 Task: Make in the project BarTech an epic 'Continuous integration and delivery (CI/CD) implementation'. Create in the project BarTech an epic 'Project management platform implementation'. Add in the project BarTech an epic 'IT asset management (ITAM) system implementation'
Action: Mouse moved to (248, 68)
Screenshot: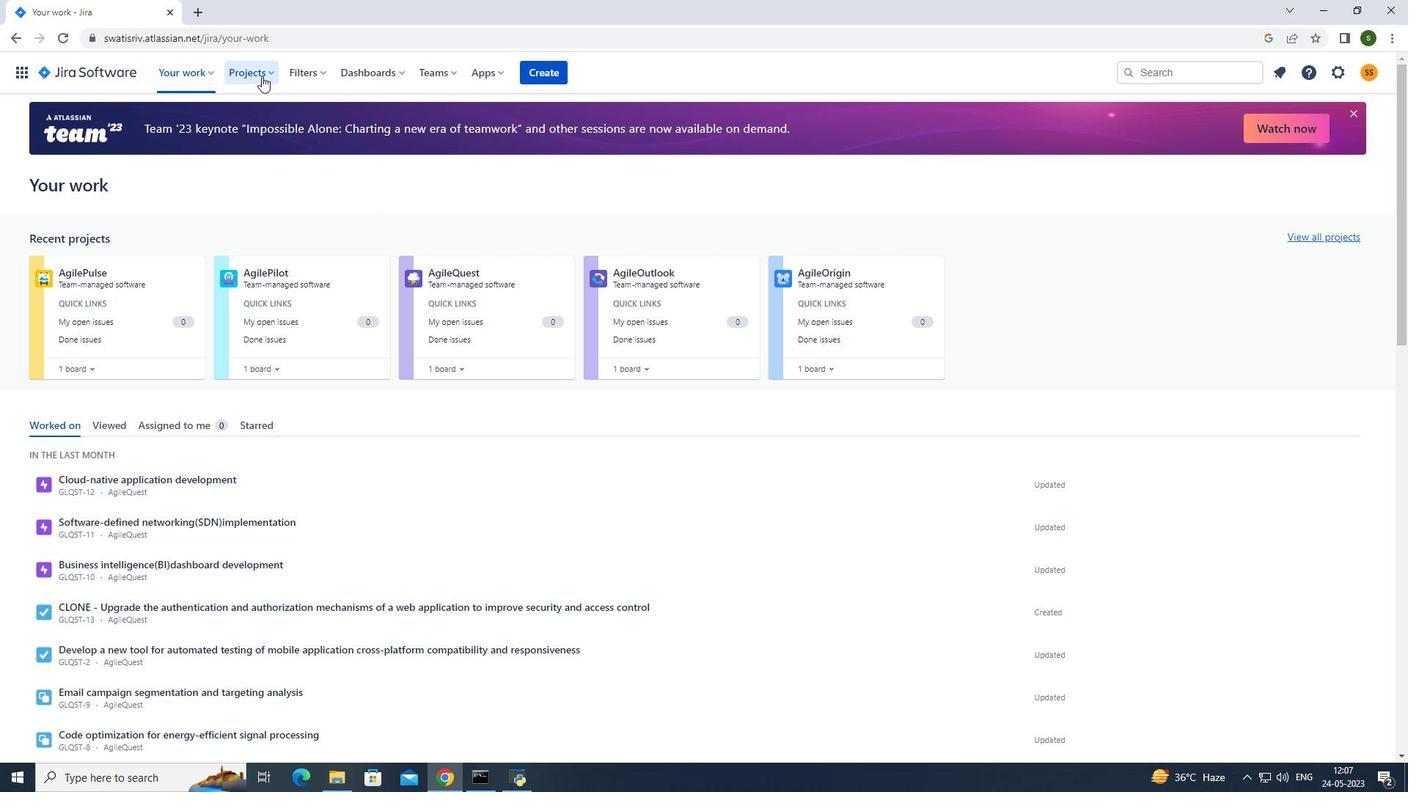 
Action: Mouse pressed left at (248, 68)
Screenshot: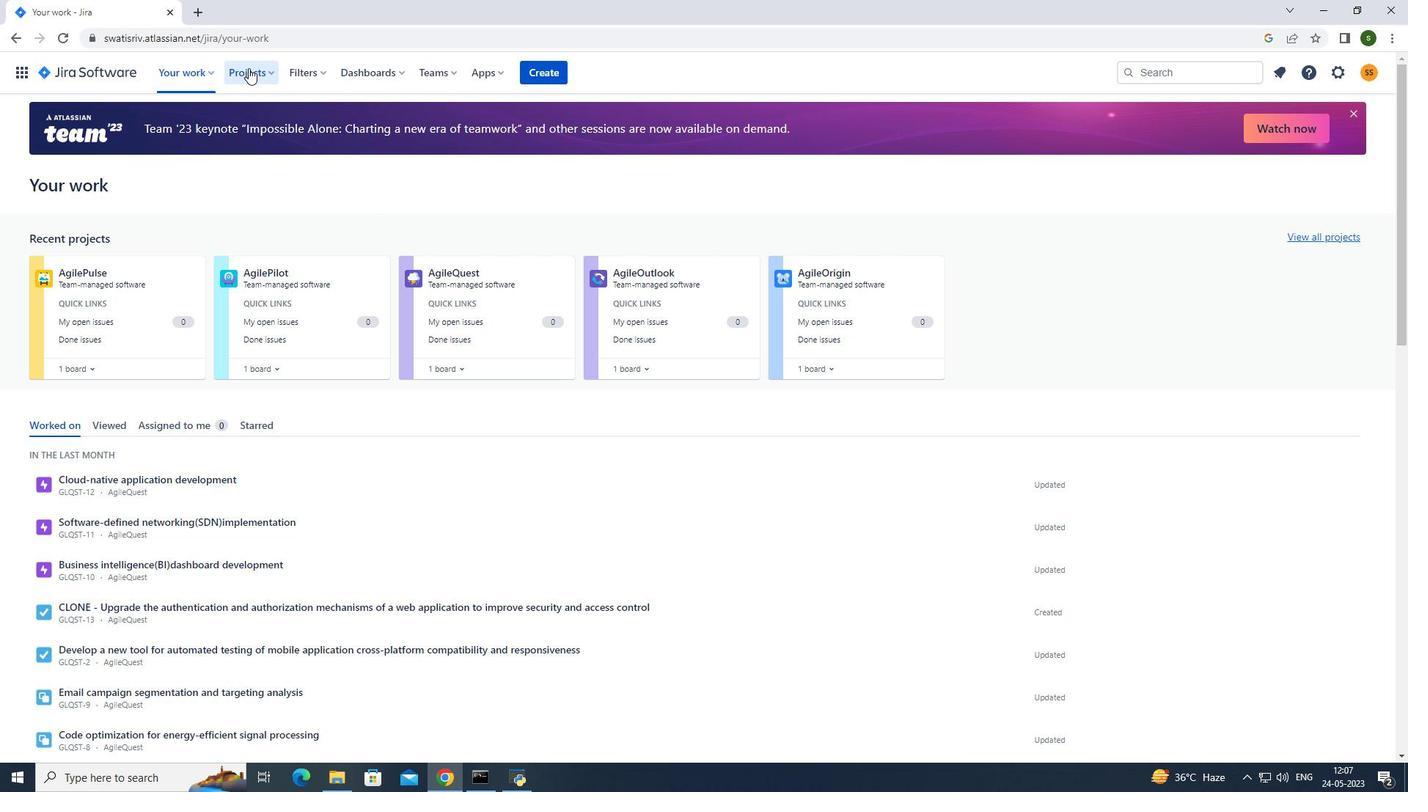 
Action: Mouse moved to (313, 137)
Screenshot: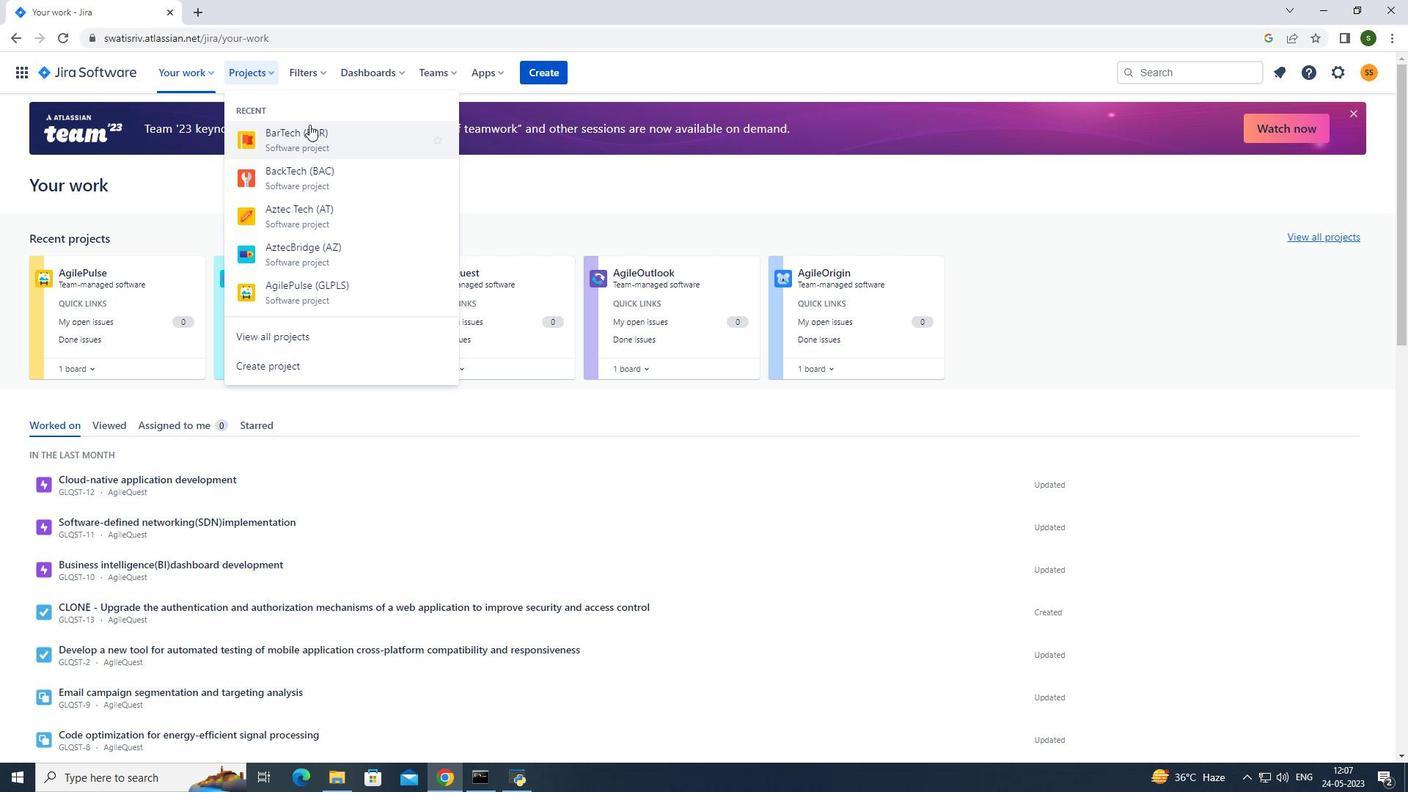
Action: Mouse pressed left at (313, 137)
Screenshot: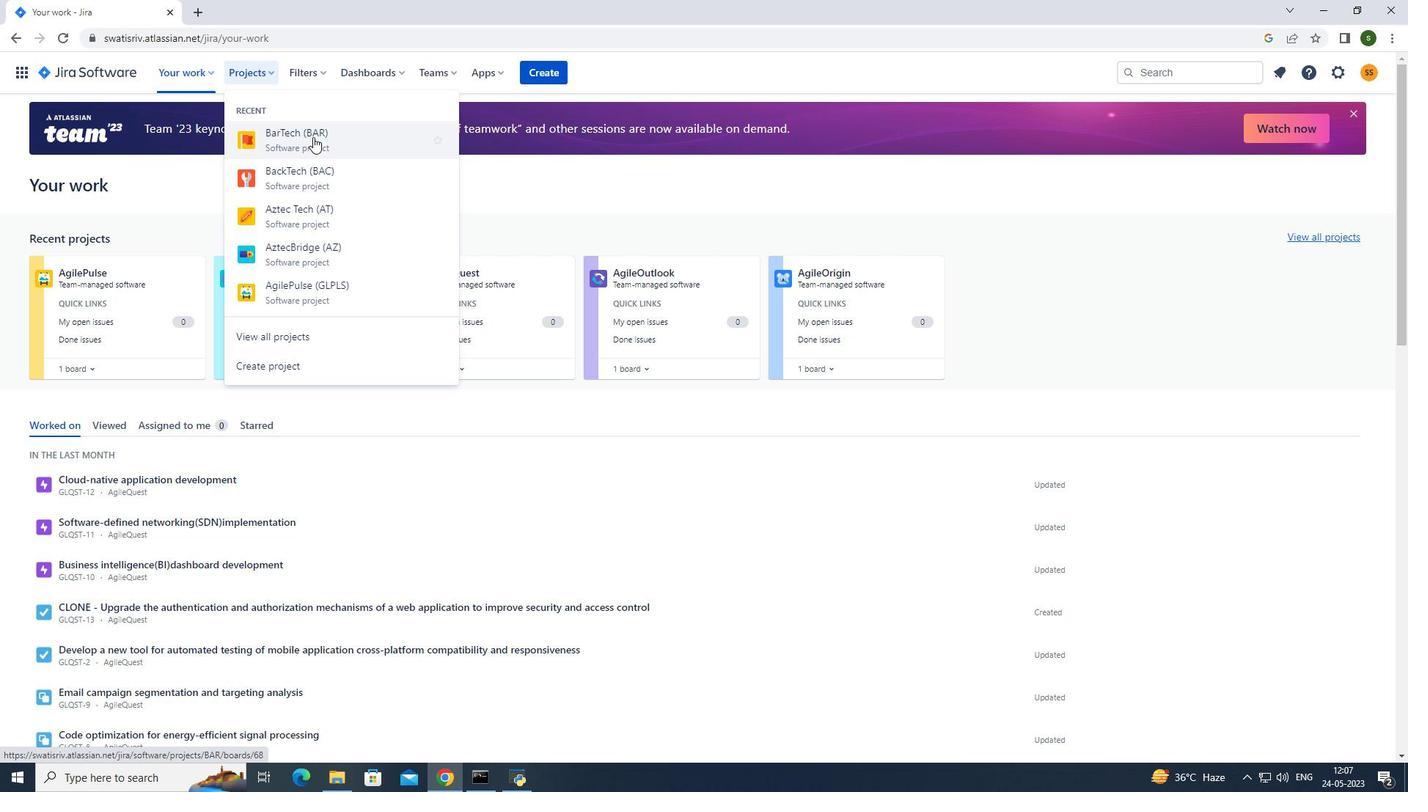
Action: Mouse moved to (108, 223)
Screenshot: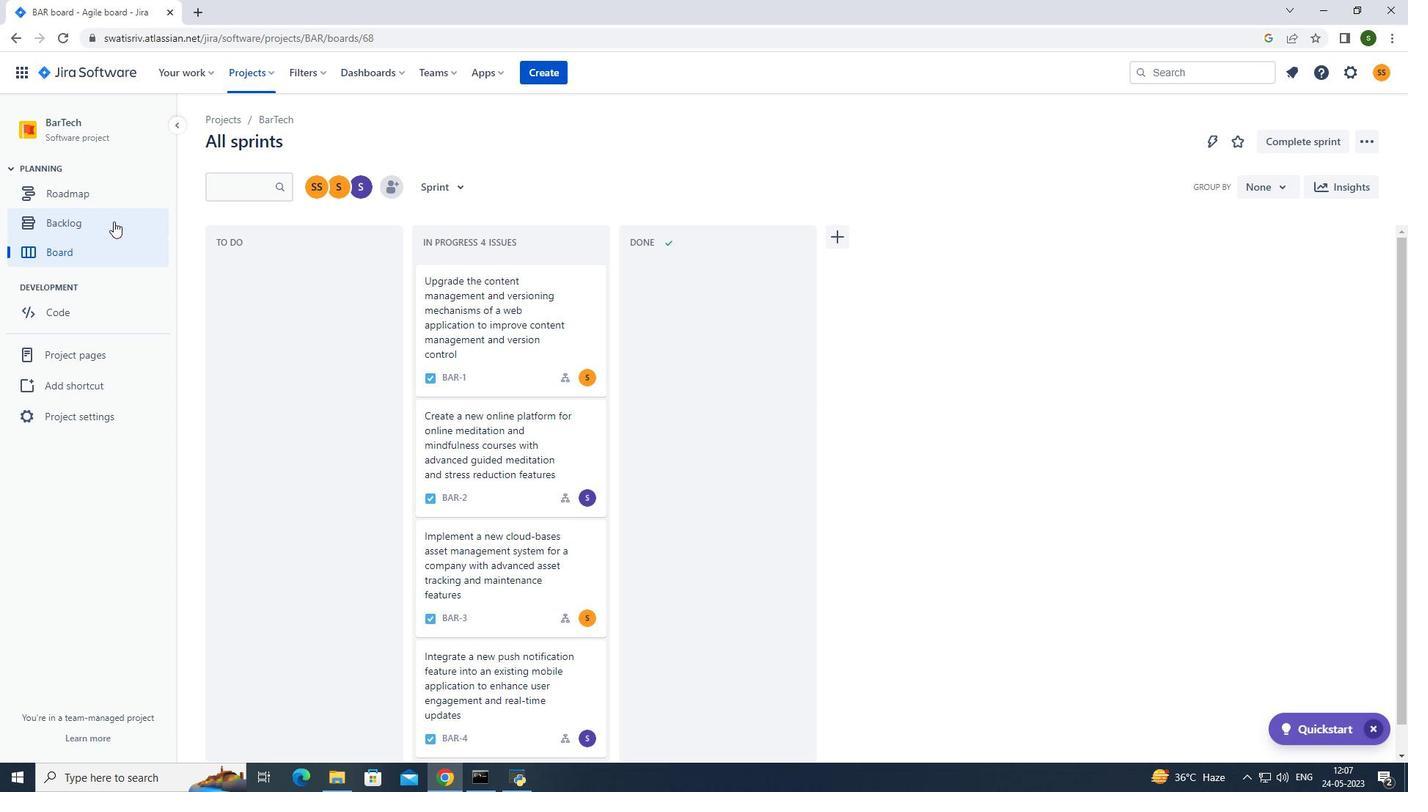 
Action: Mouse pressed left at (108, 223)
Screenshot: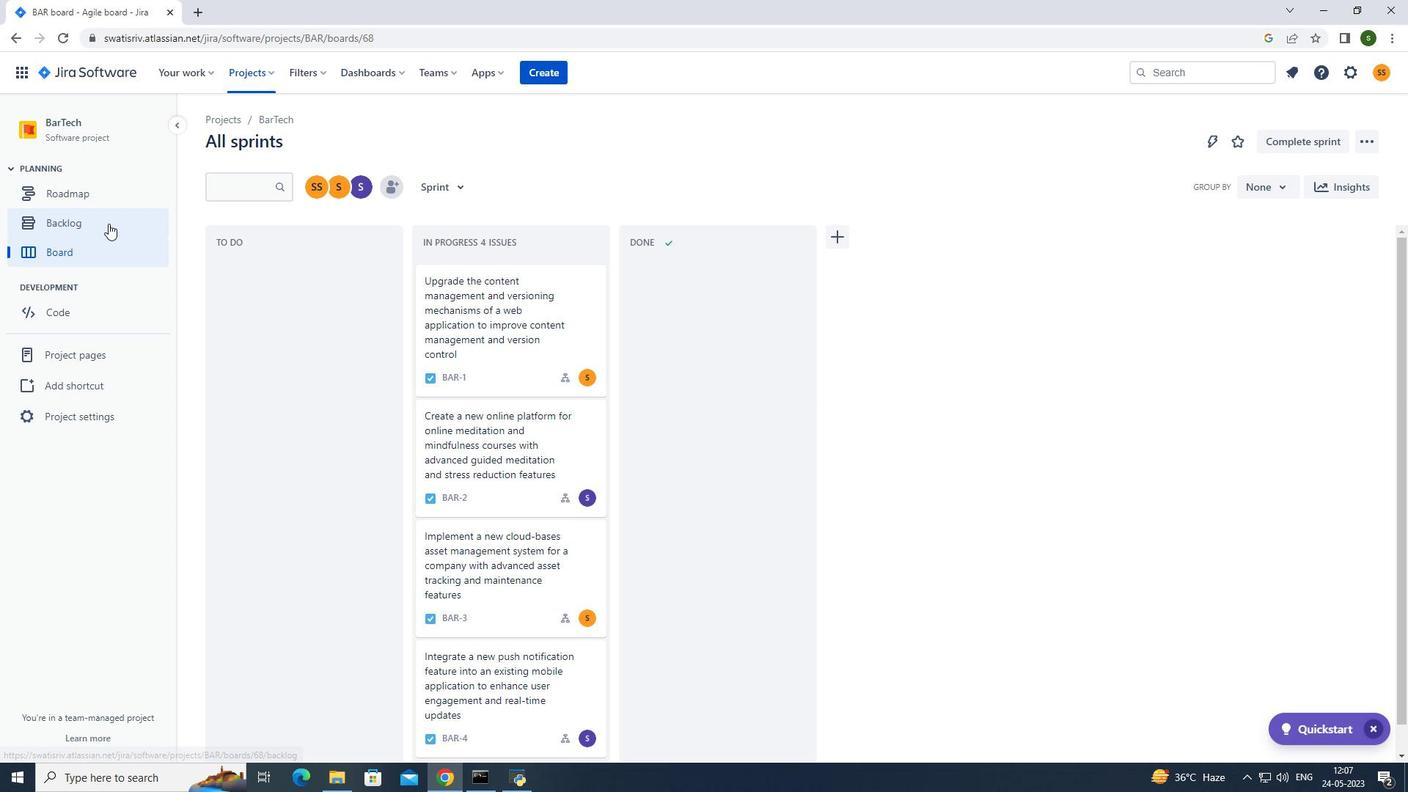 
Action: Mouse moved to (458, 182)
Screenshot: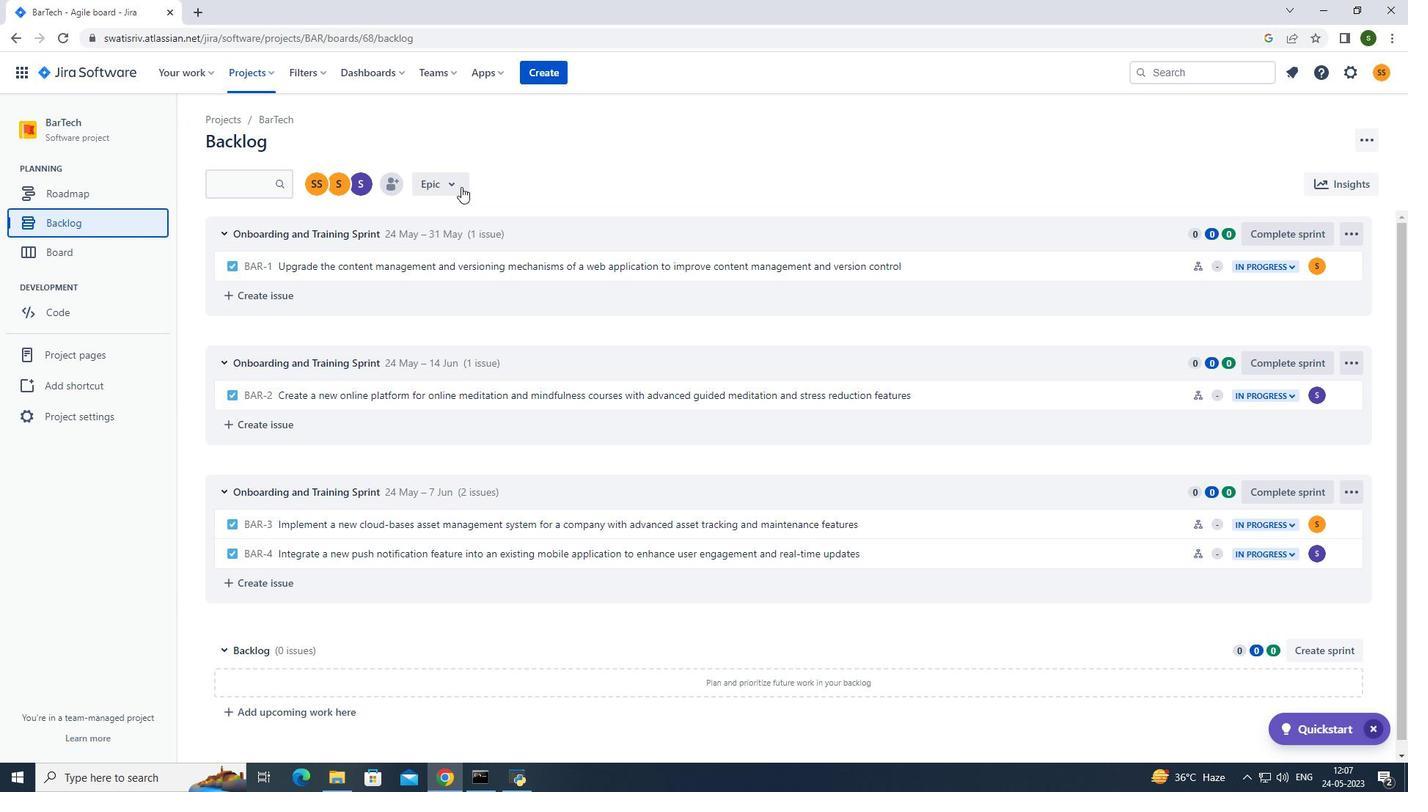 
Action: Mouse pressed left at (458, 182)
Screenshot: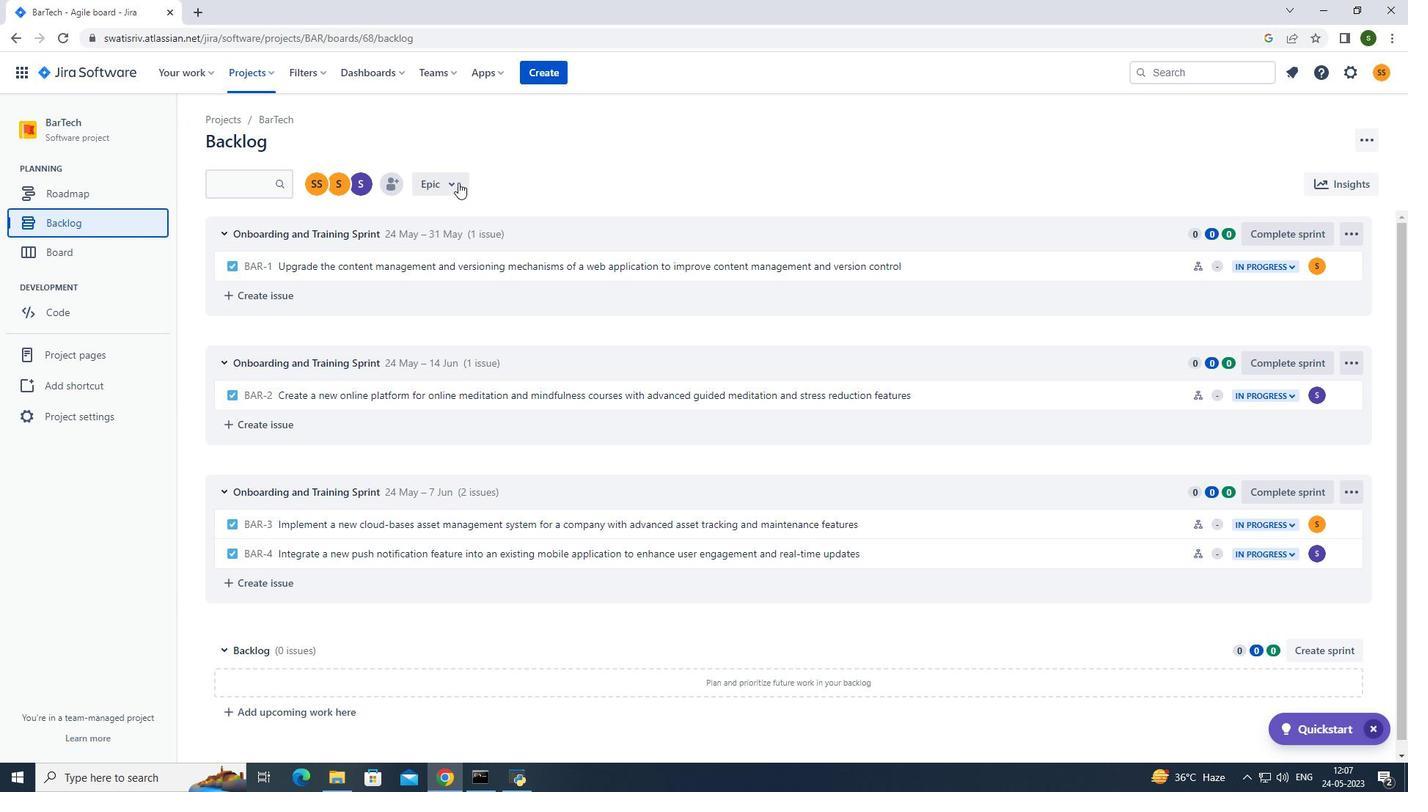
Action: Mouse moved to (433, 273)
Screenshot: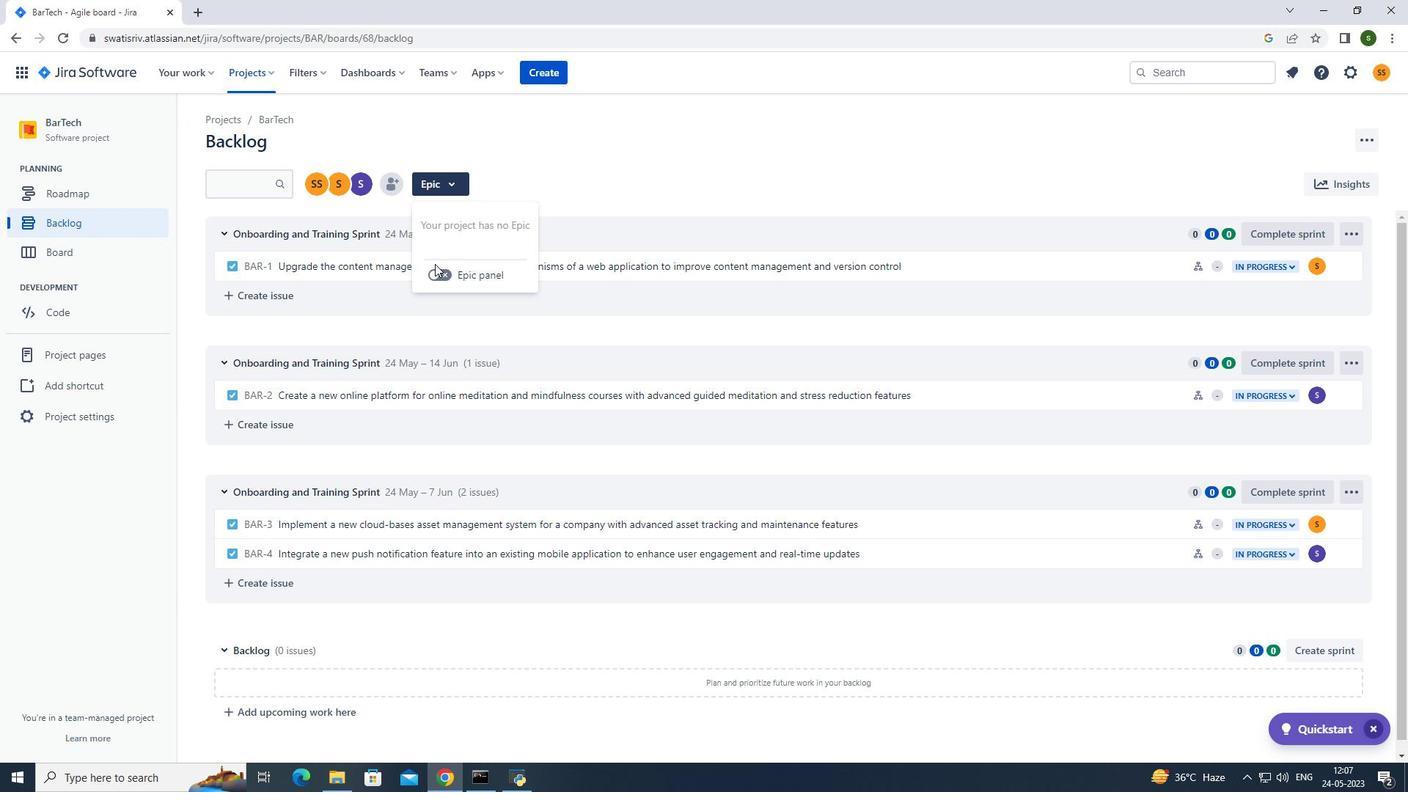 
Action: Mouse pressed left at (433, 273)
Screenshot: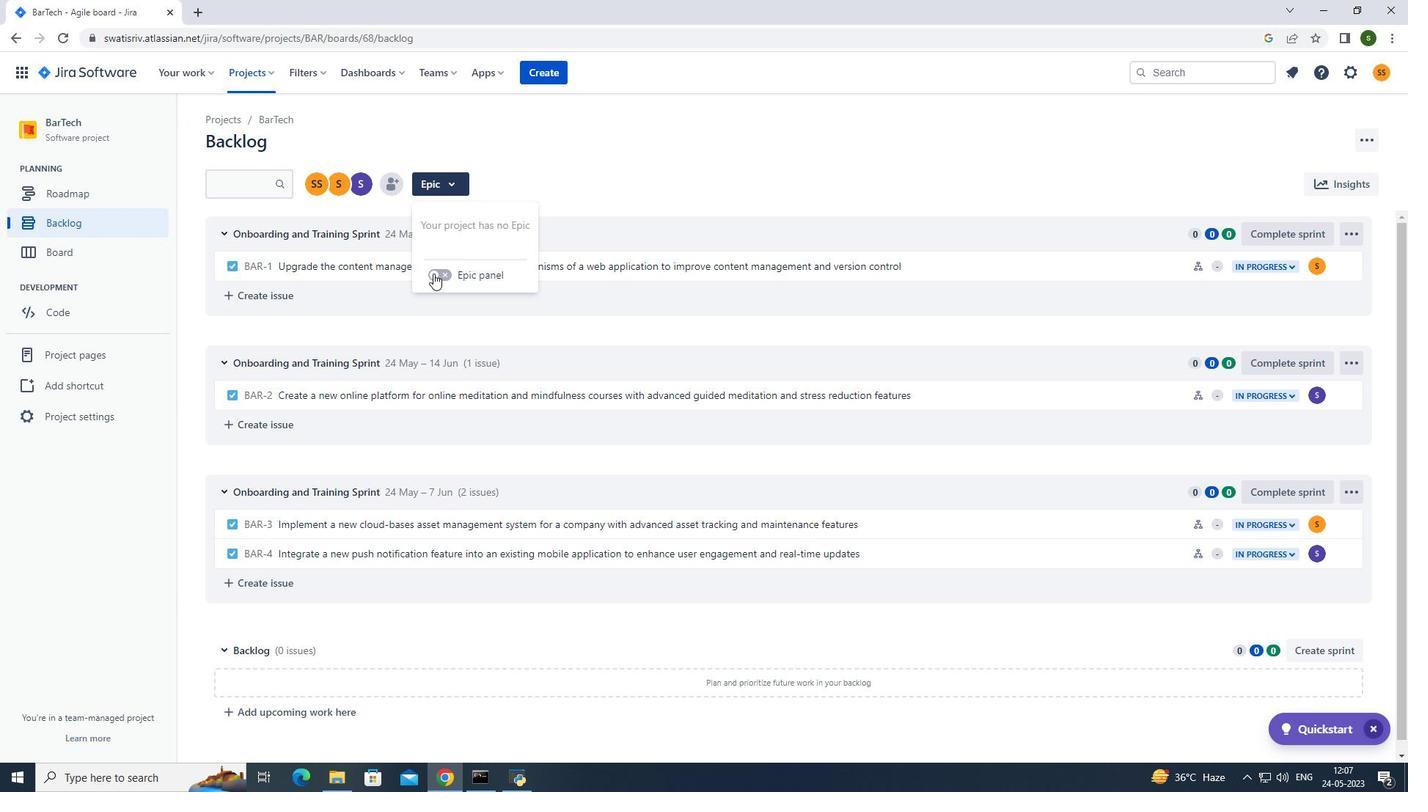 
Action: Mouse moved to (314, 516)
Screenshot: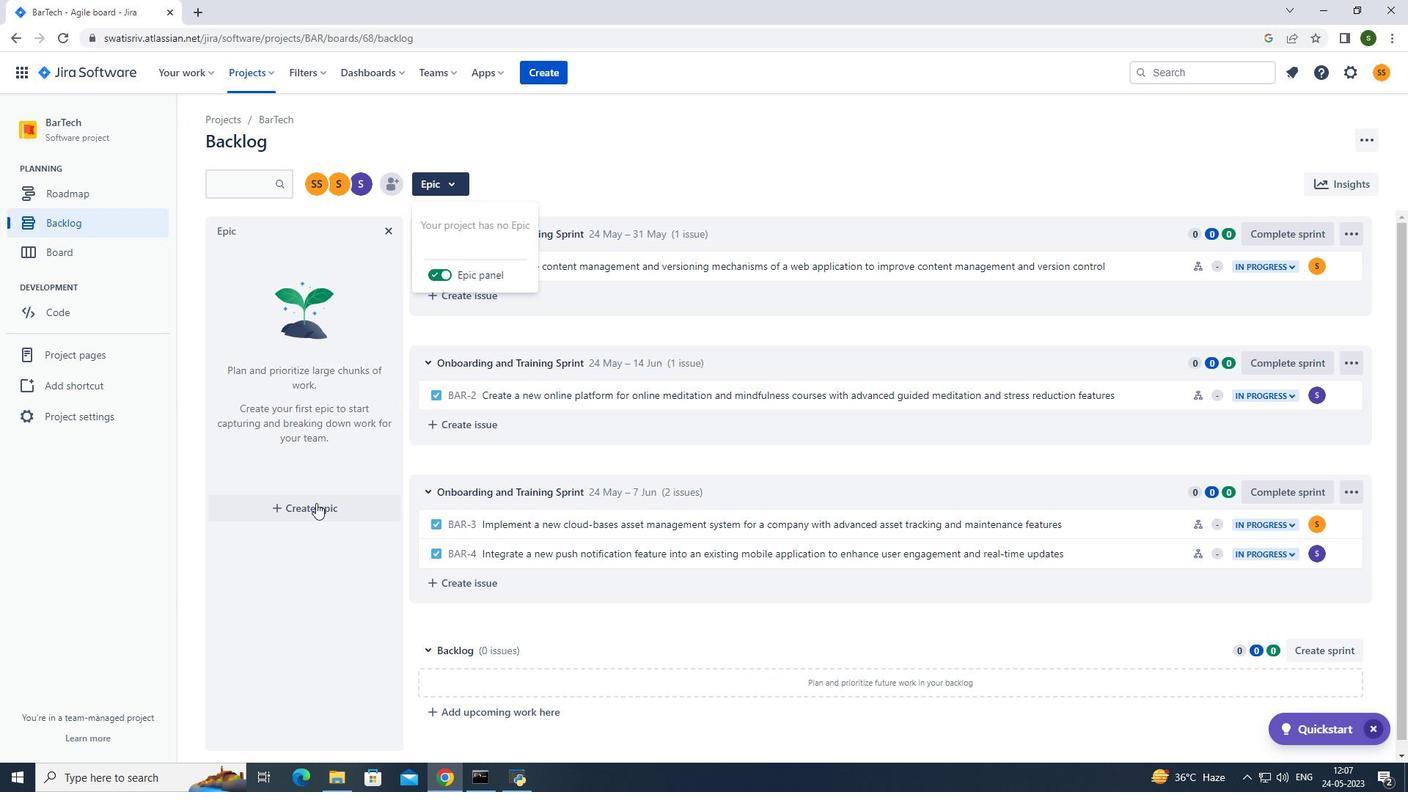 
Action: Mouse pressed left at (314, 516)
Screenshot: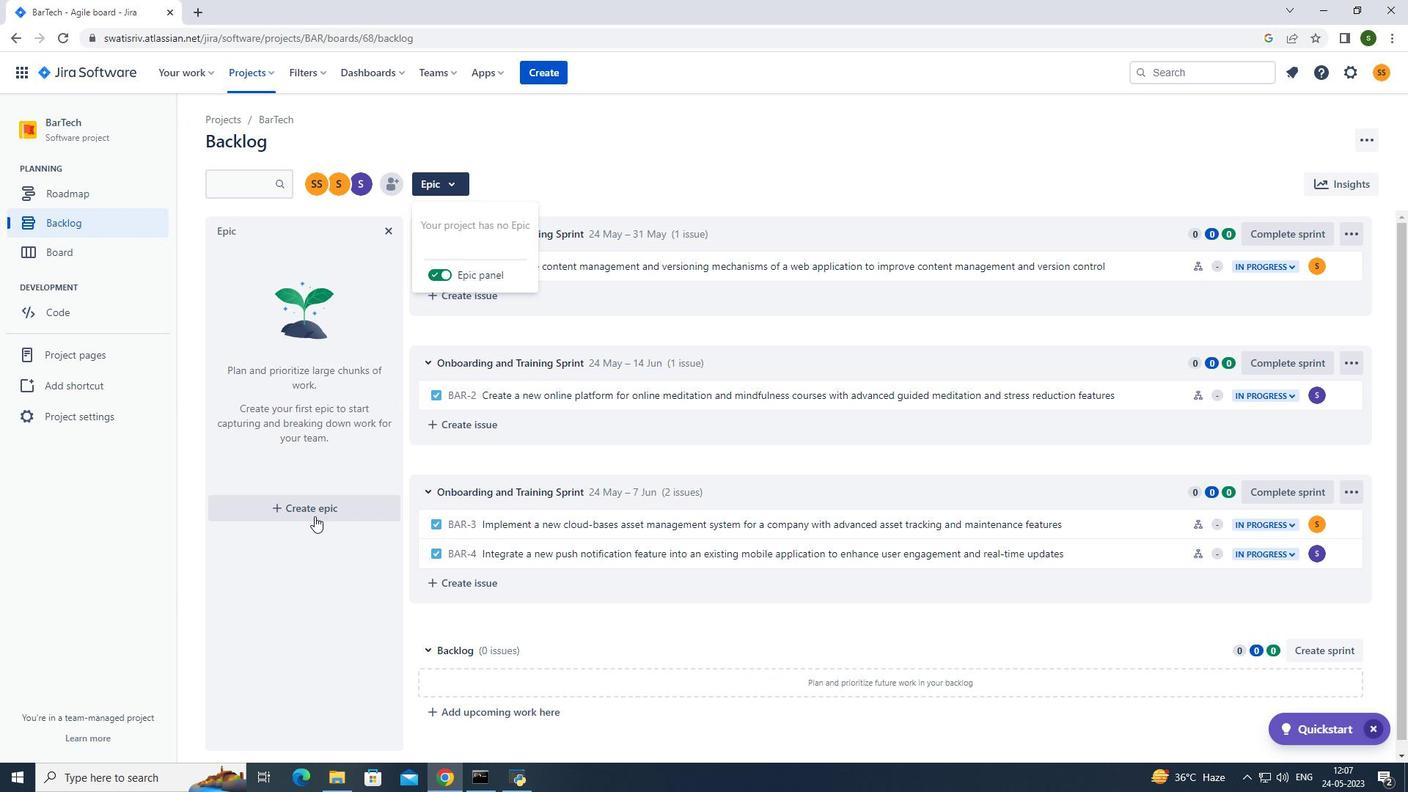 
Action: Mouse moved to (291, 506)
Screenshot: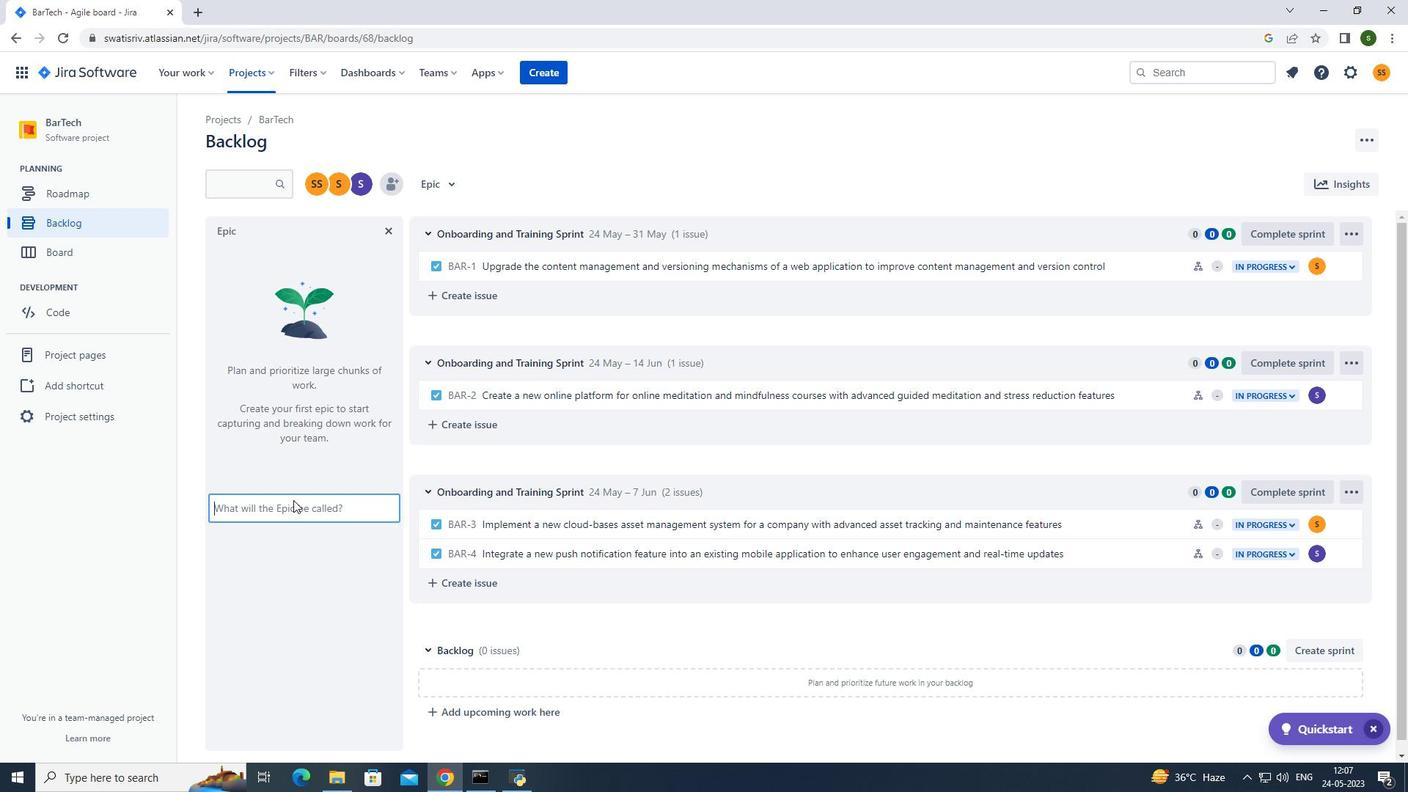 
Action: Key pressed <Key.caps_lock>C<Key.caps_lock>ontinuous<Key.space>integration<Key.space>and<Key.space>delivery<Key.space><Key.shift_r>(<Key.caps_lock>CI/CD<Key.shift_r>)<Key.space><Key.caps_lock>implementation<Key.enter>
Screenshot: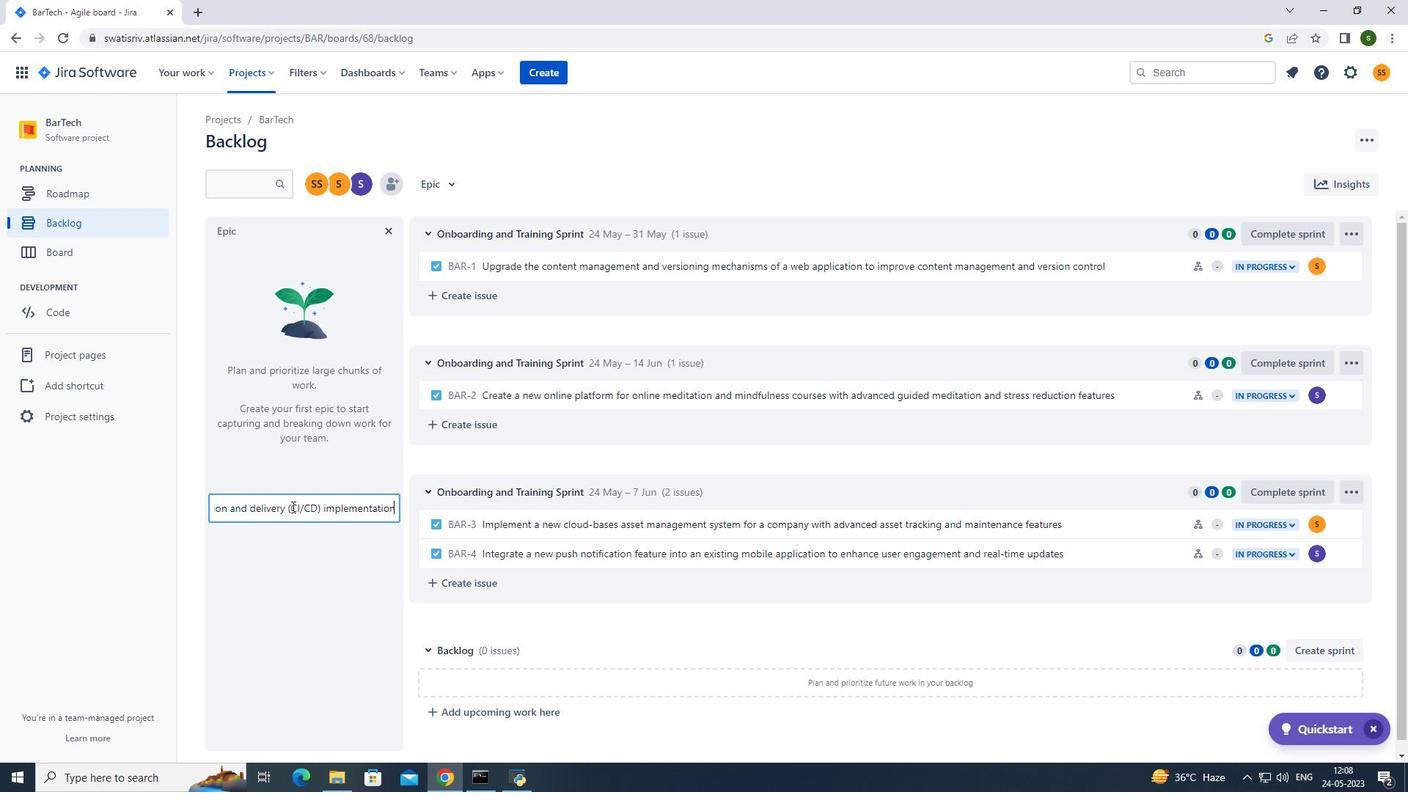 
Action: Mouse moved to (264, 74)
Screenshot: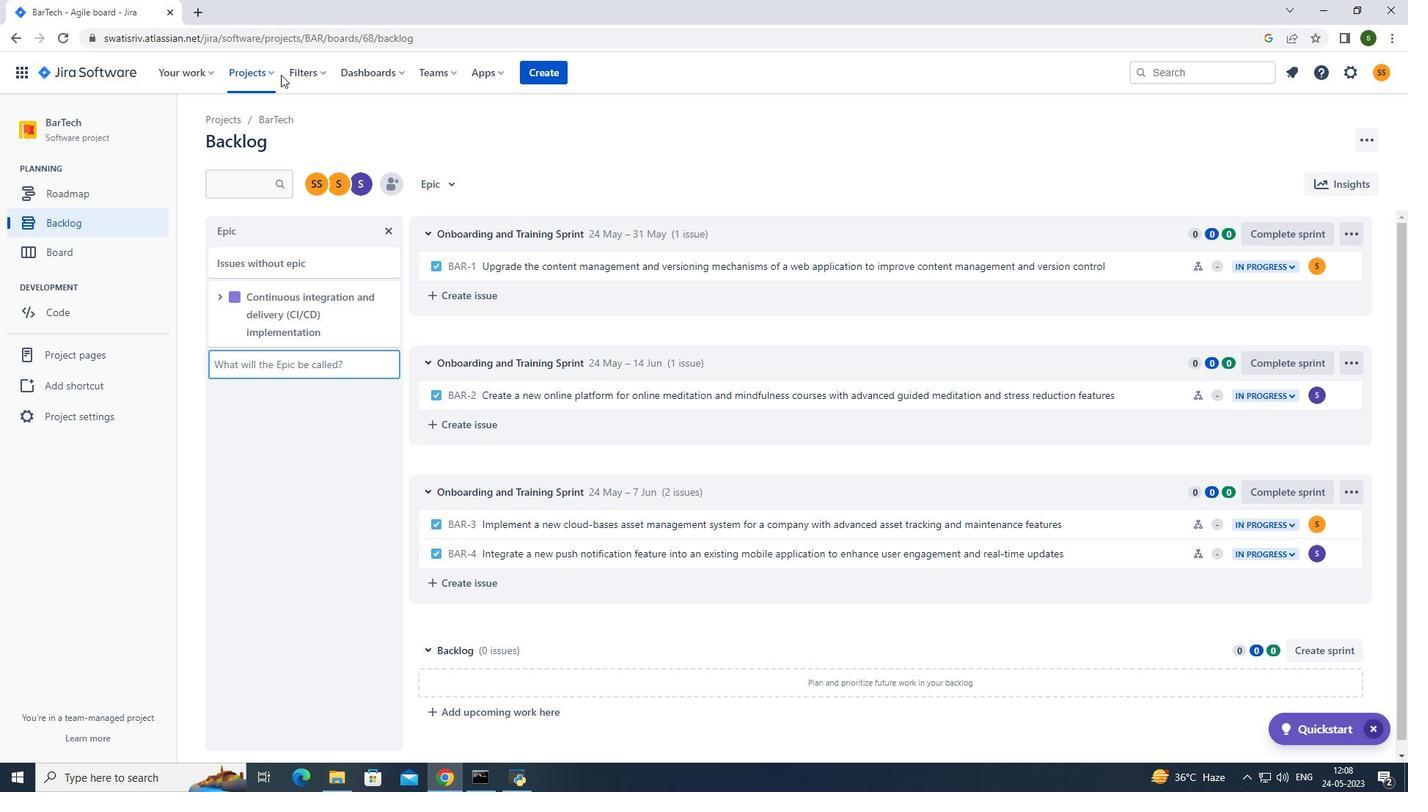 
Action: Mouse pressed left at (264, 74)
Screenshot: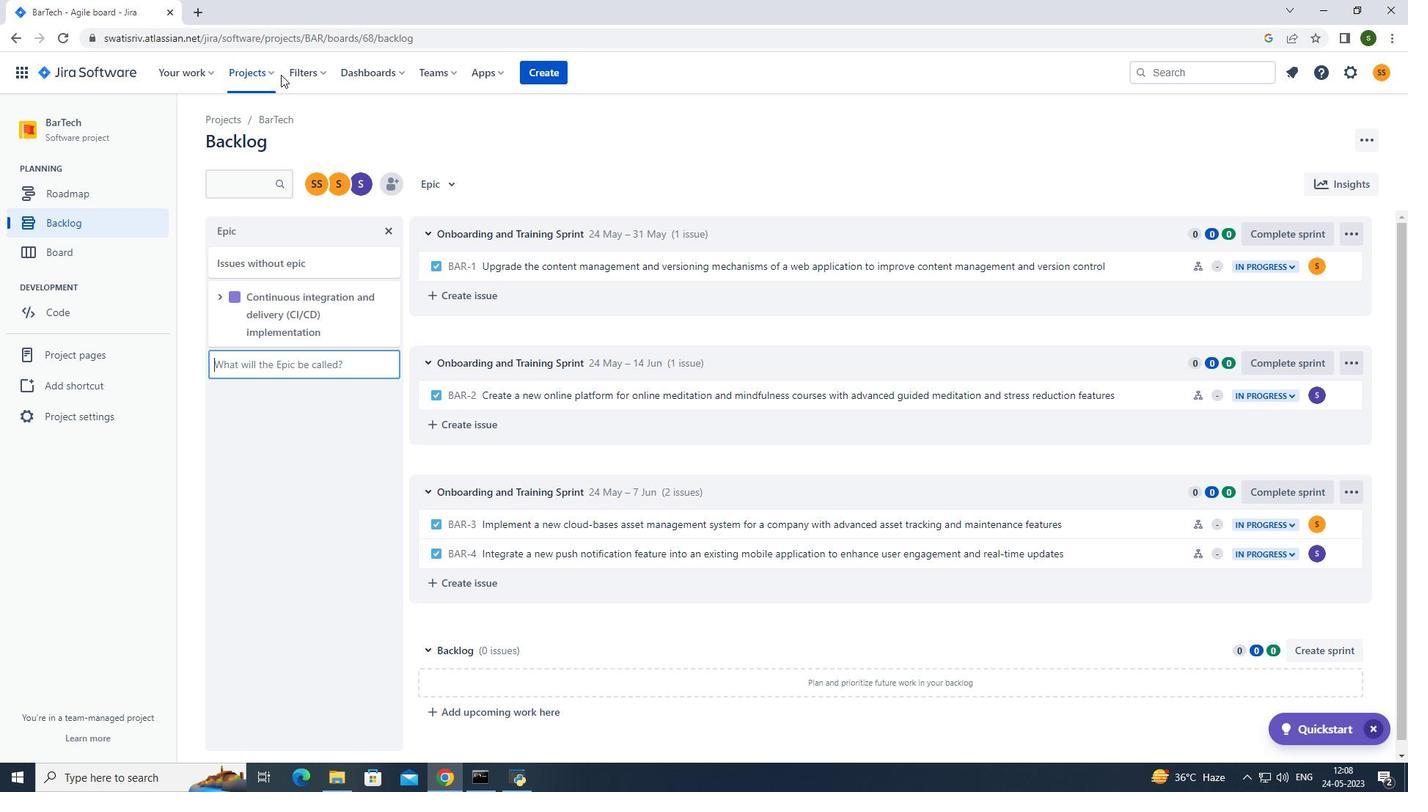 
Action: Mouse moved to (251, 71)
Screenshot: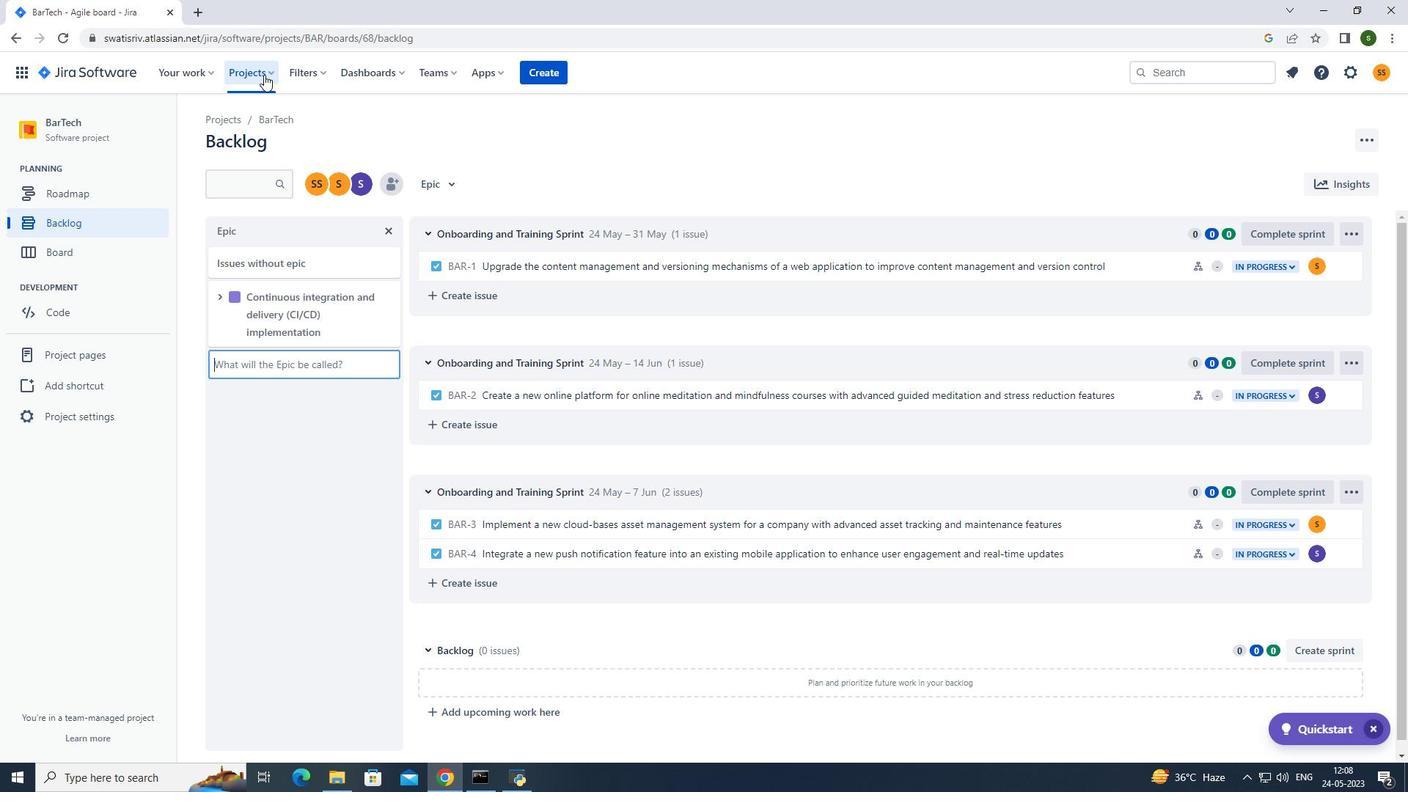 
Action: Mouse pressed left at (251, 71)
Screenshot: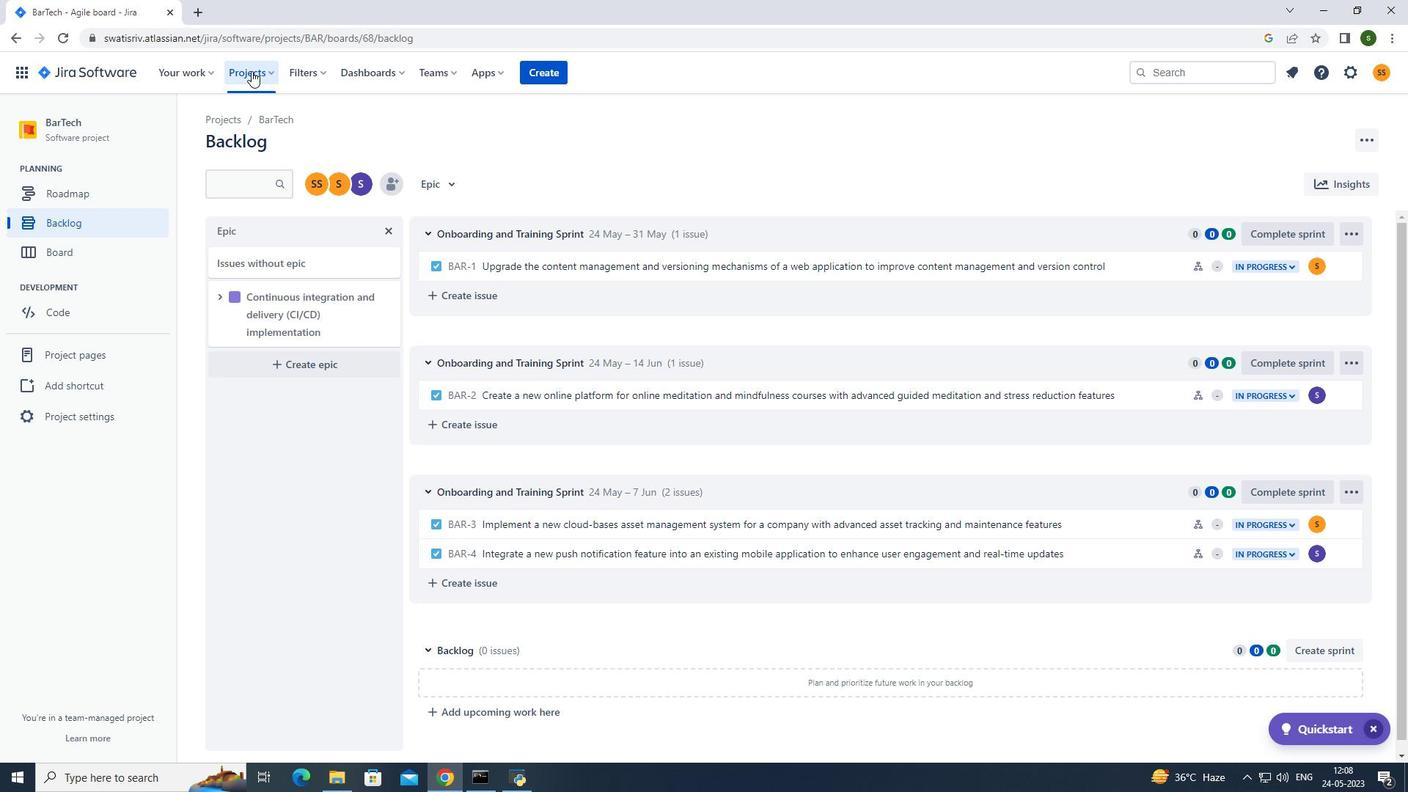 
Action: Mouse moved to (253, 73)
Screenshot: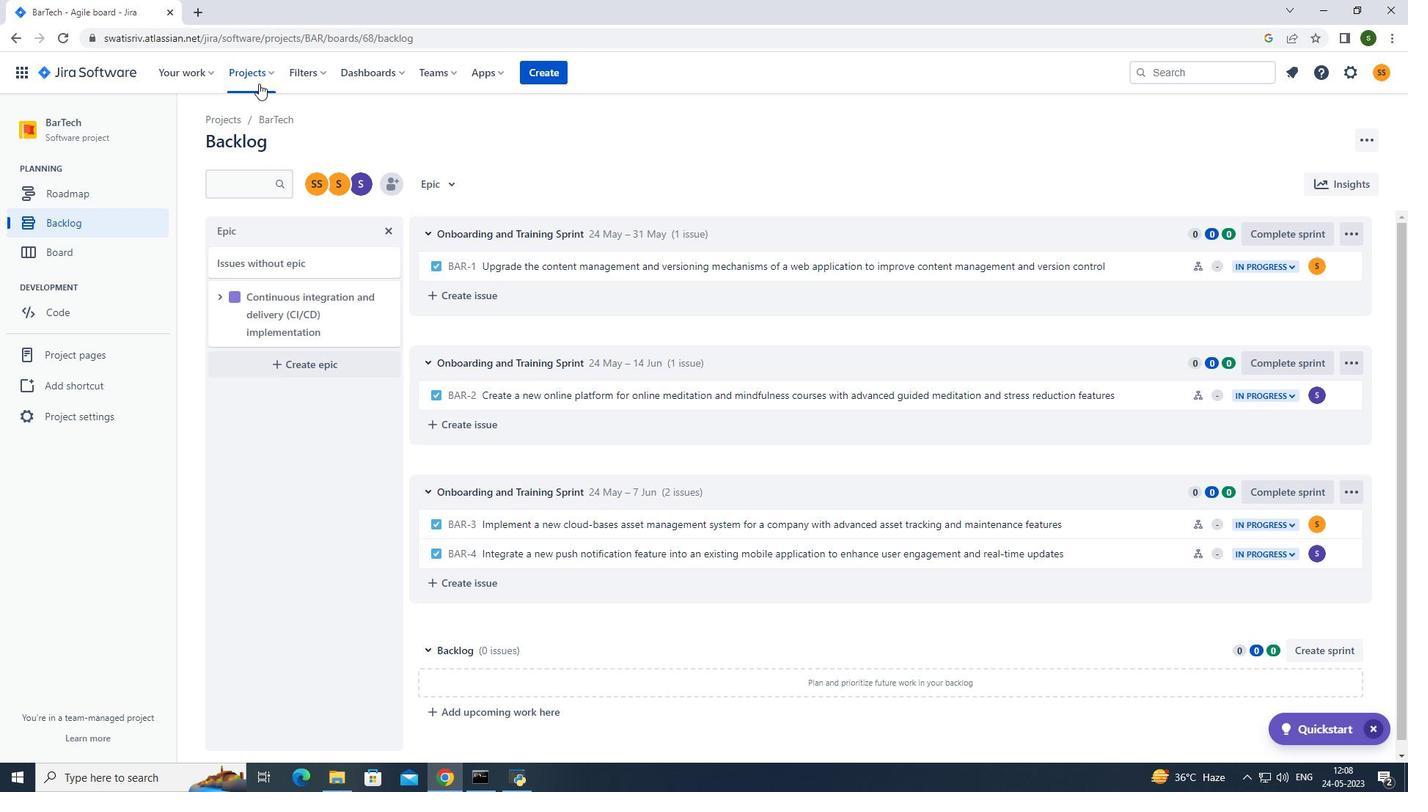 
Action: Mouse pressed left at (253, 73)
Screenshot: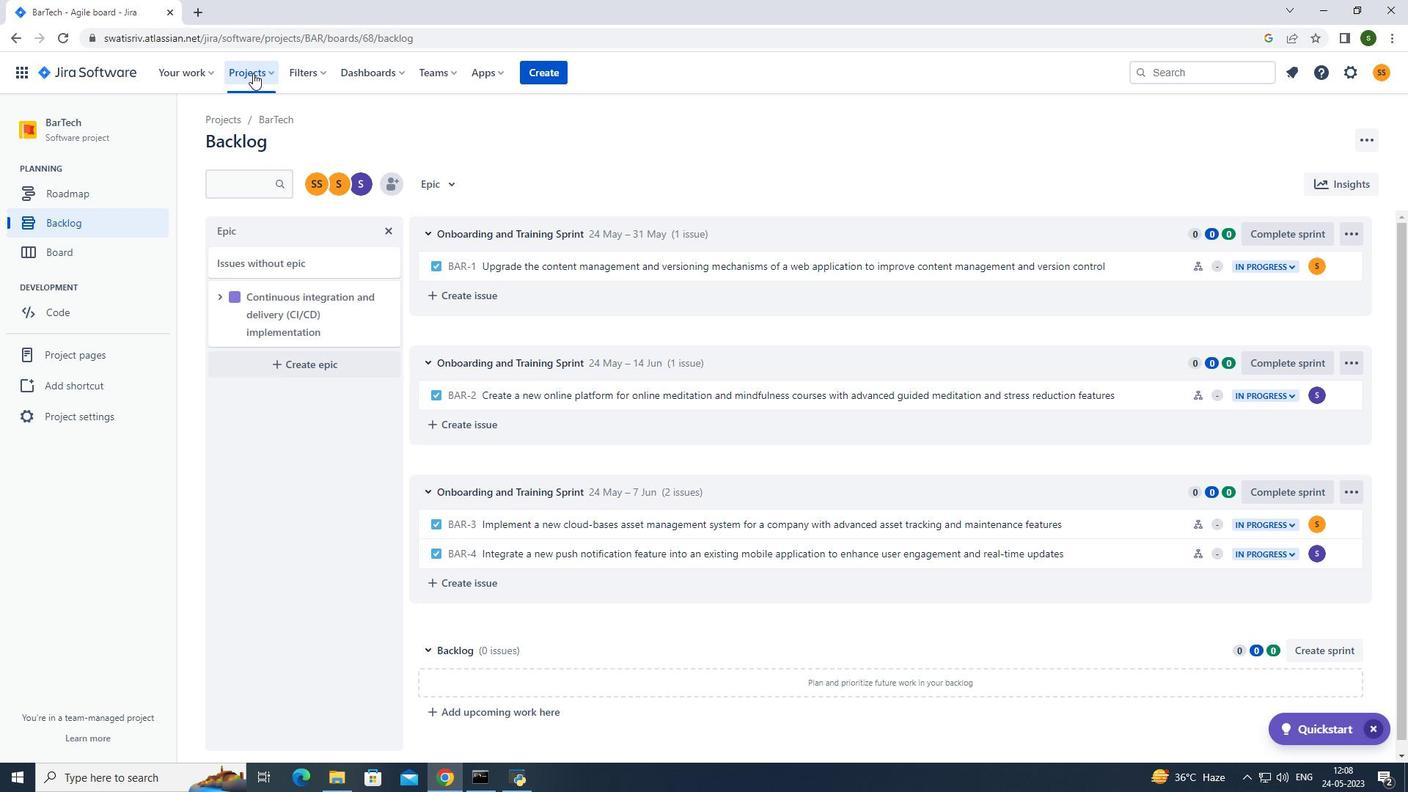
Action: Mouse moved to (303, 145)
Screenshot: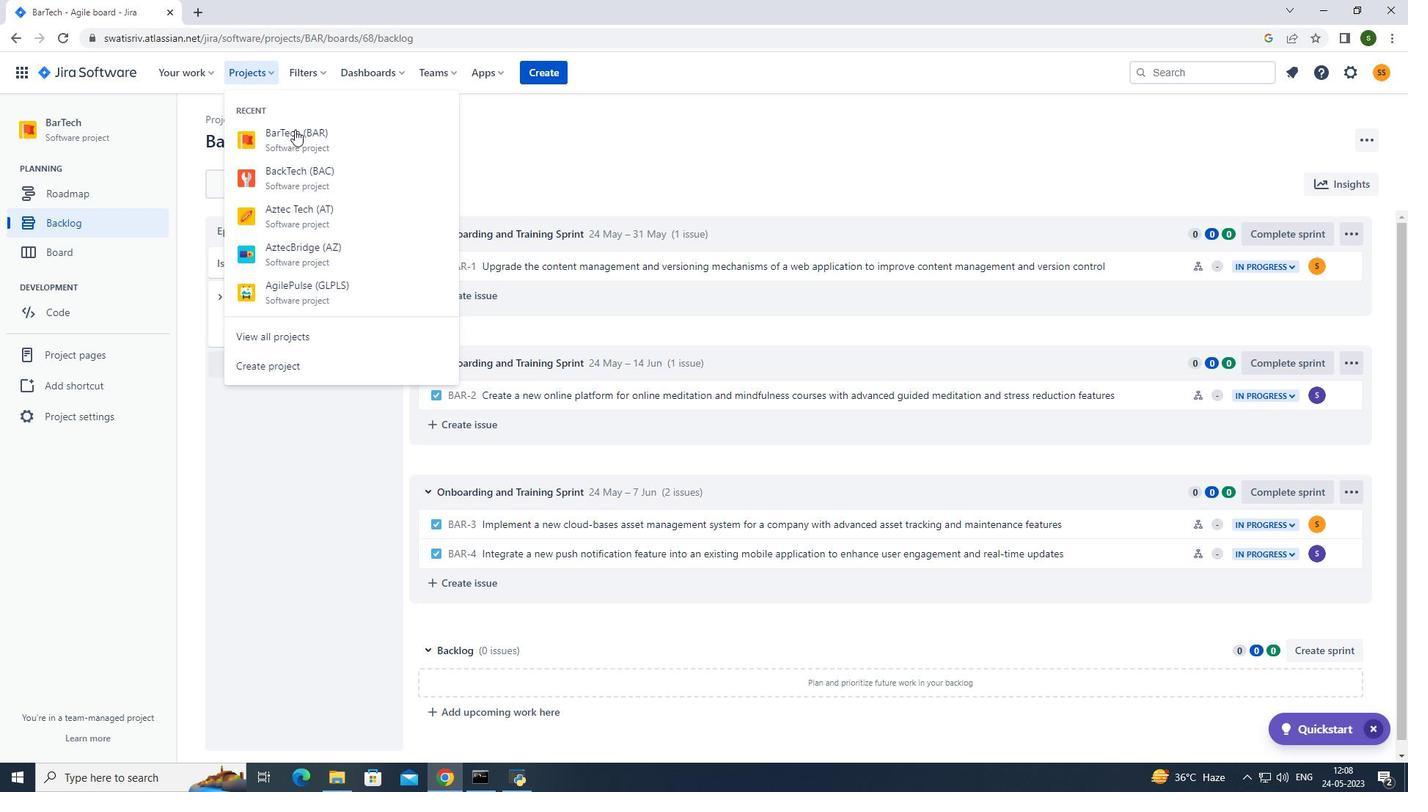 
Action: Mouse pressed left at (303, 145)
Screenshot: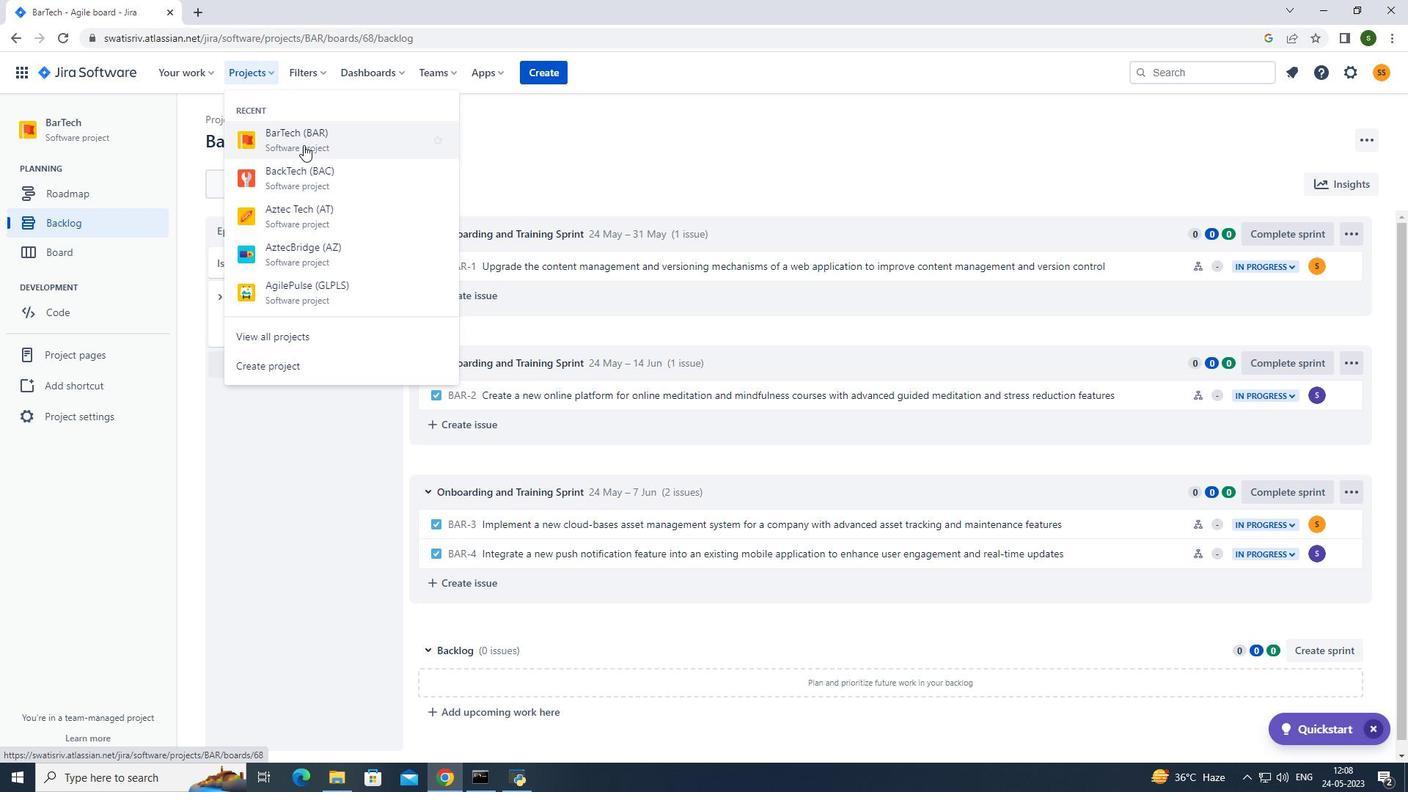 
Action: Mouse moved to (85, 228)
Screenshot: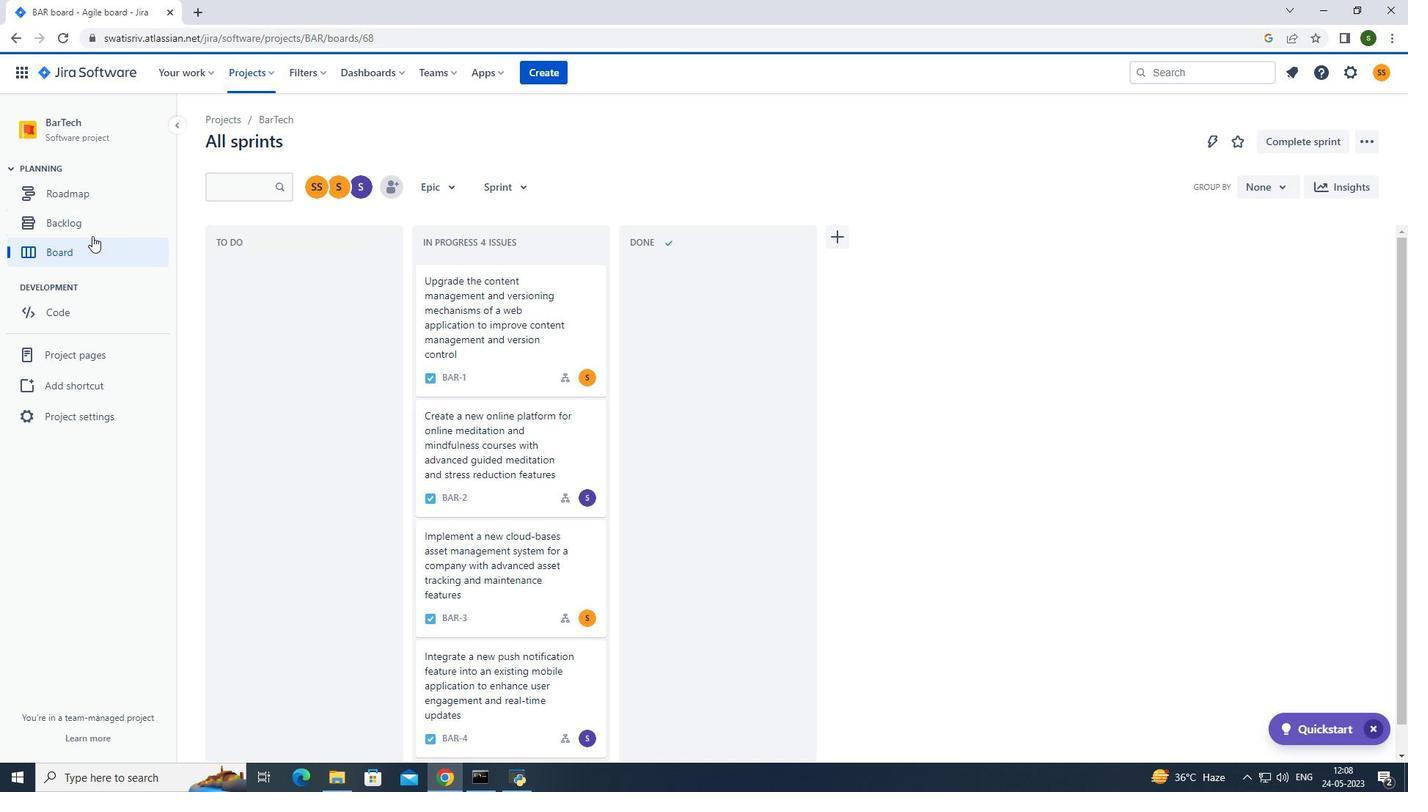 
Action: Mouse pressed left at (85, 228)
Screenshot: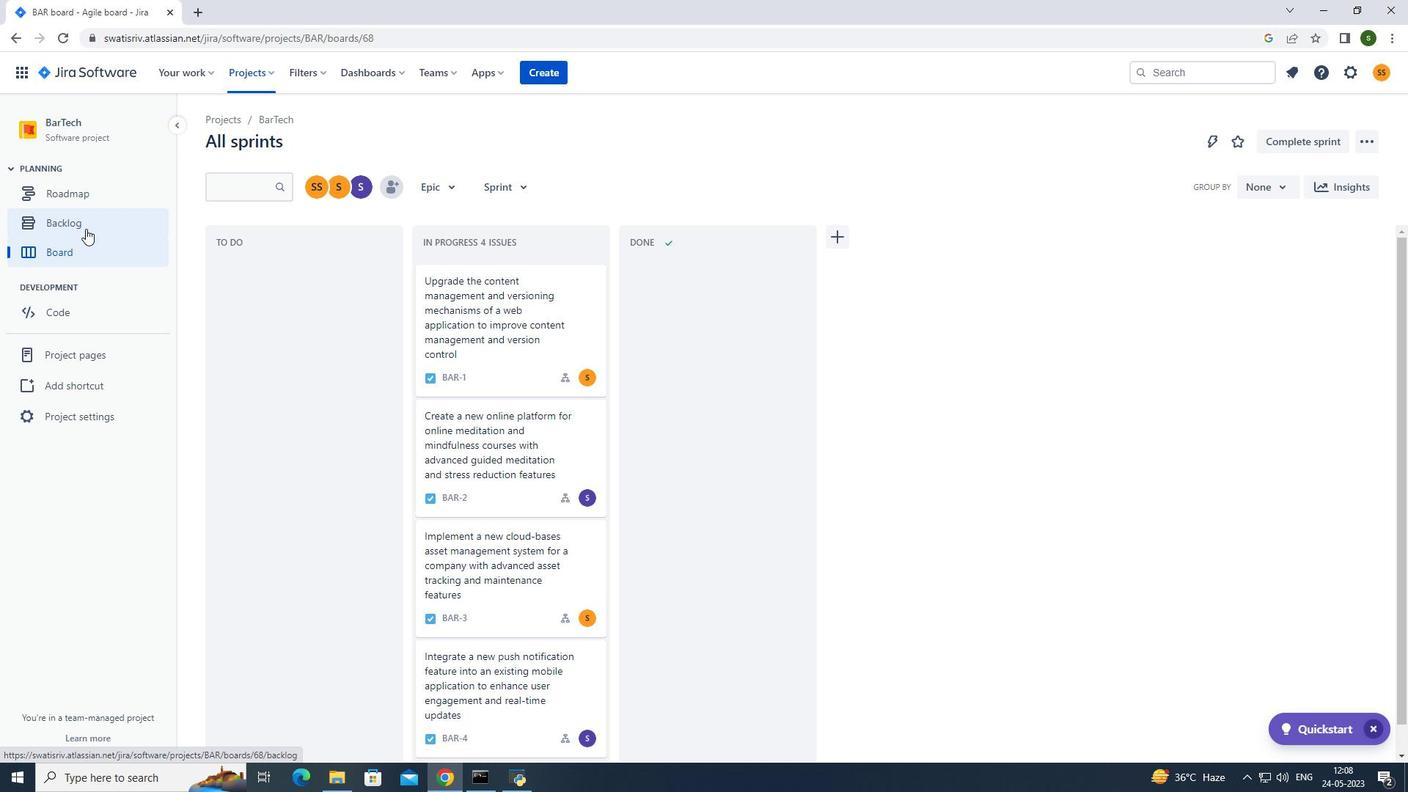 
Action: Mouse moved to (308, 374)
Screenshot: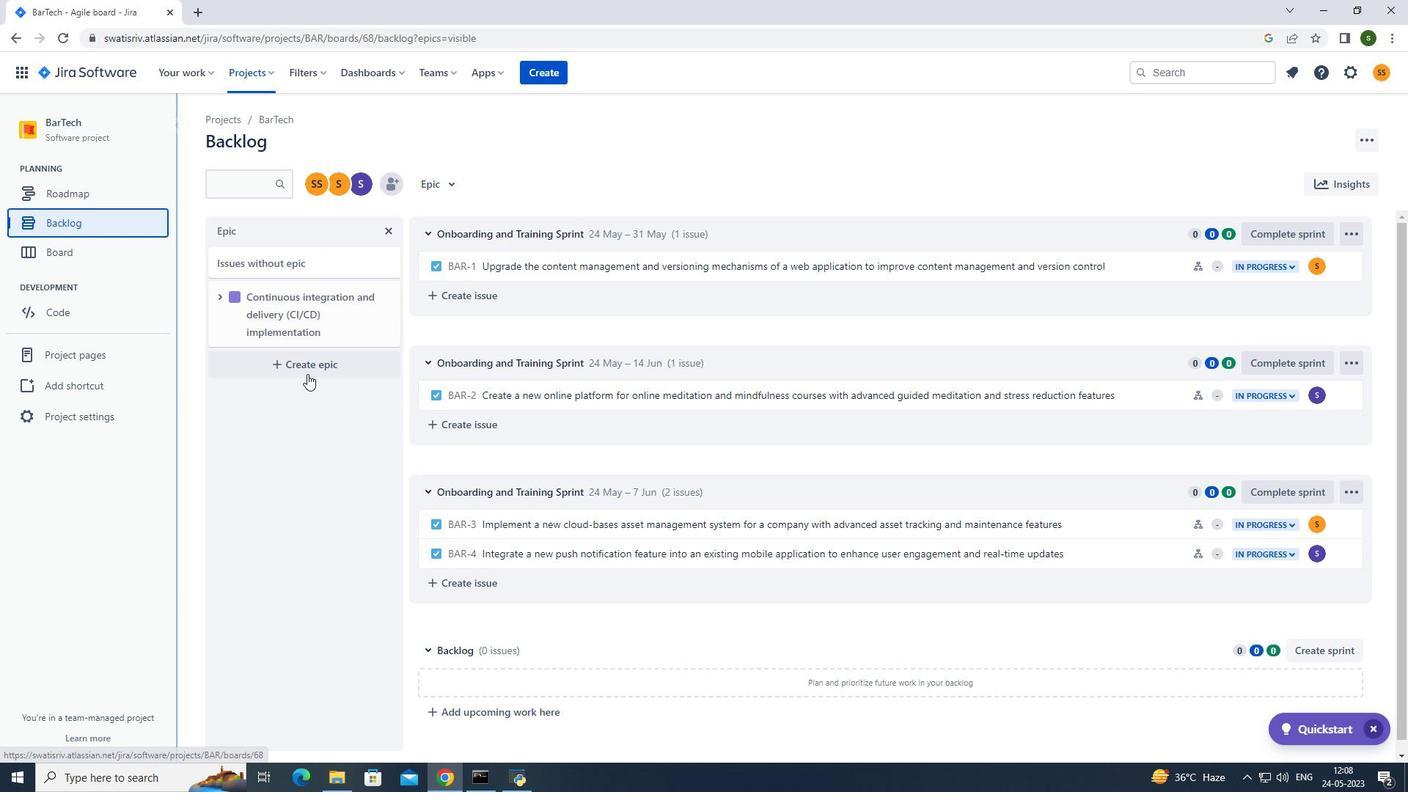 
Action: Mouse pressed left at (308, 374)
Screenshot: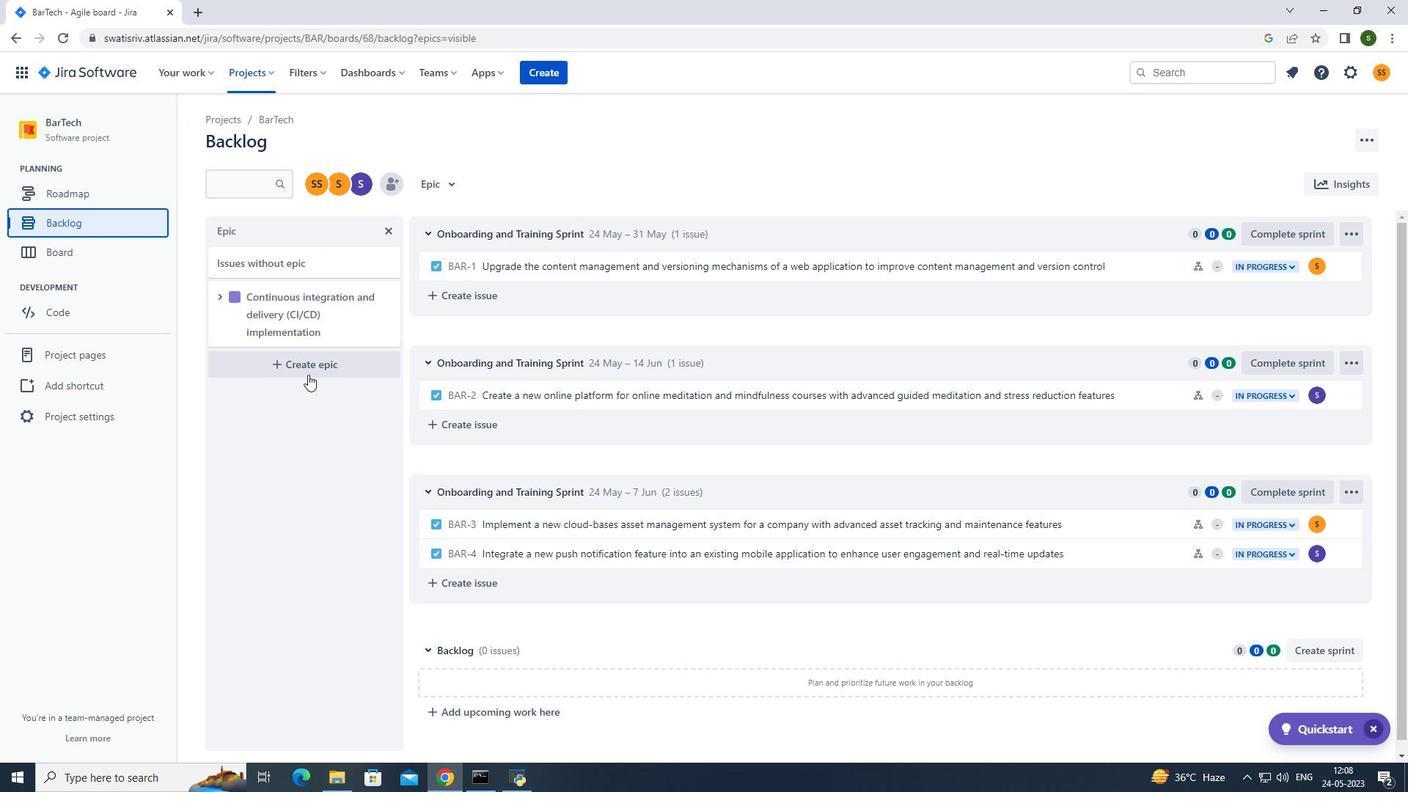 
Action: Mouse moved to (299, 362)
Screenshot: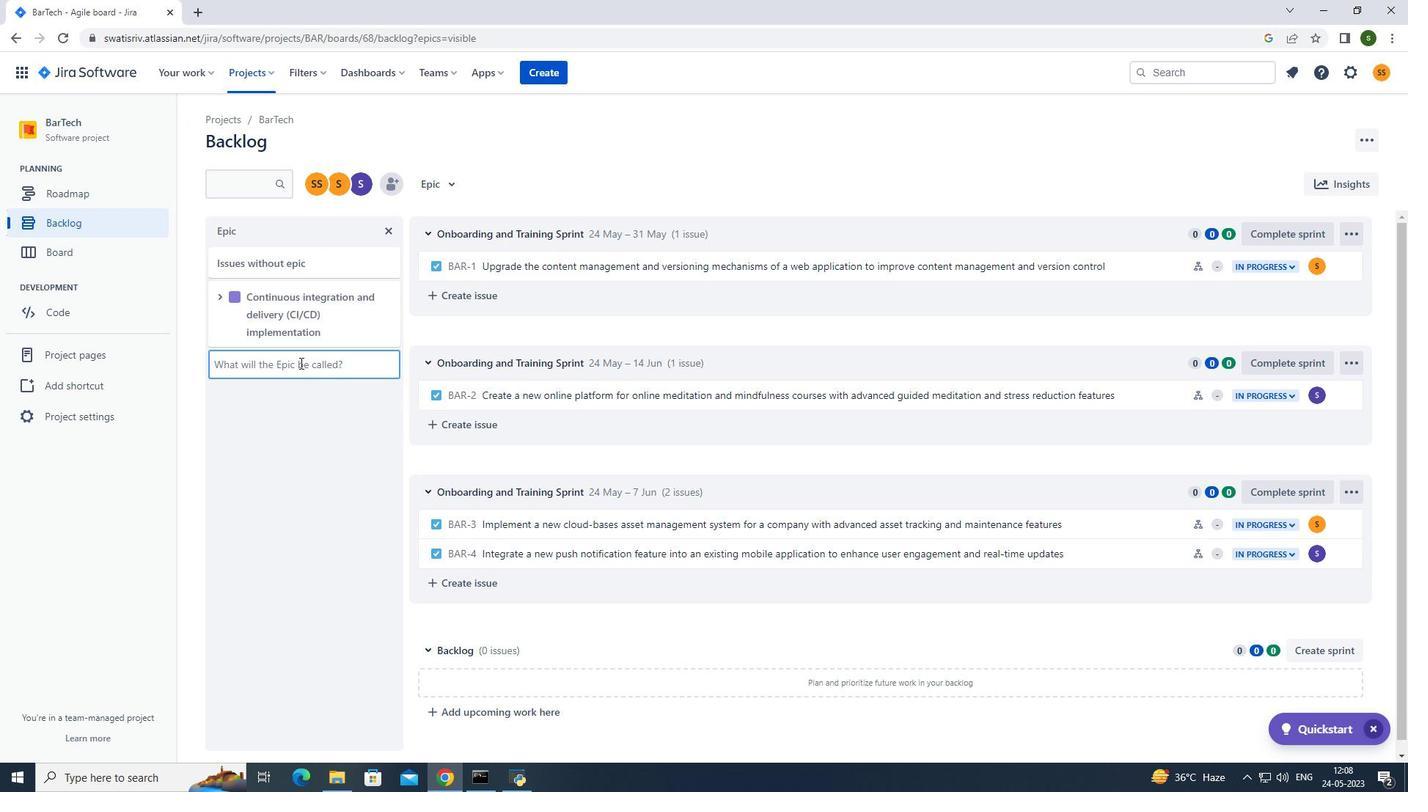 
Action: Key pressed <Key.caps_lock>P<Key.caps_lock>roject<Key.space>management<Key.space>platform<Key.space>implementation<Key.enter>
Screenshot: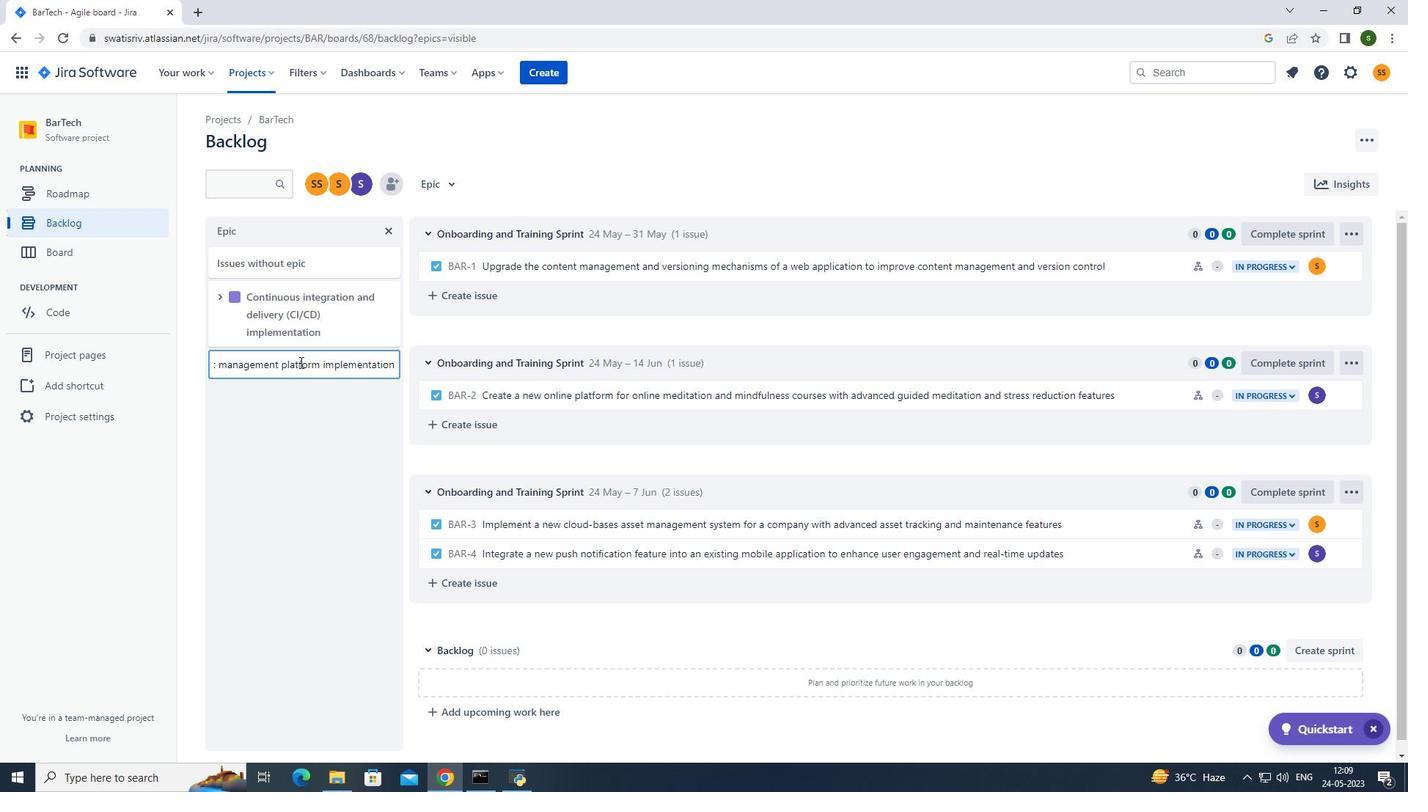 
Action: Mouse moved to (254, 71)
Screenshot: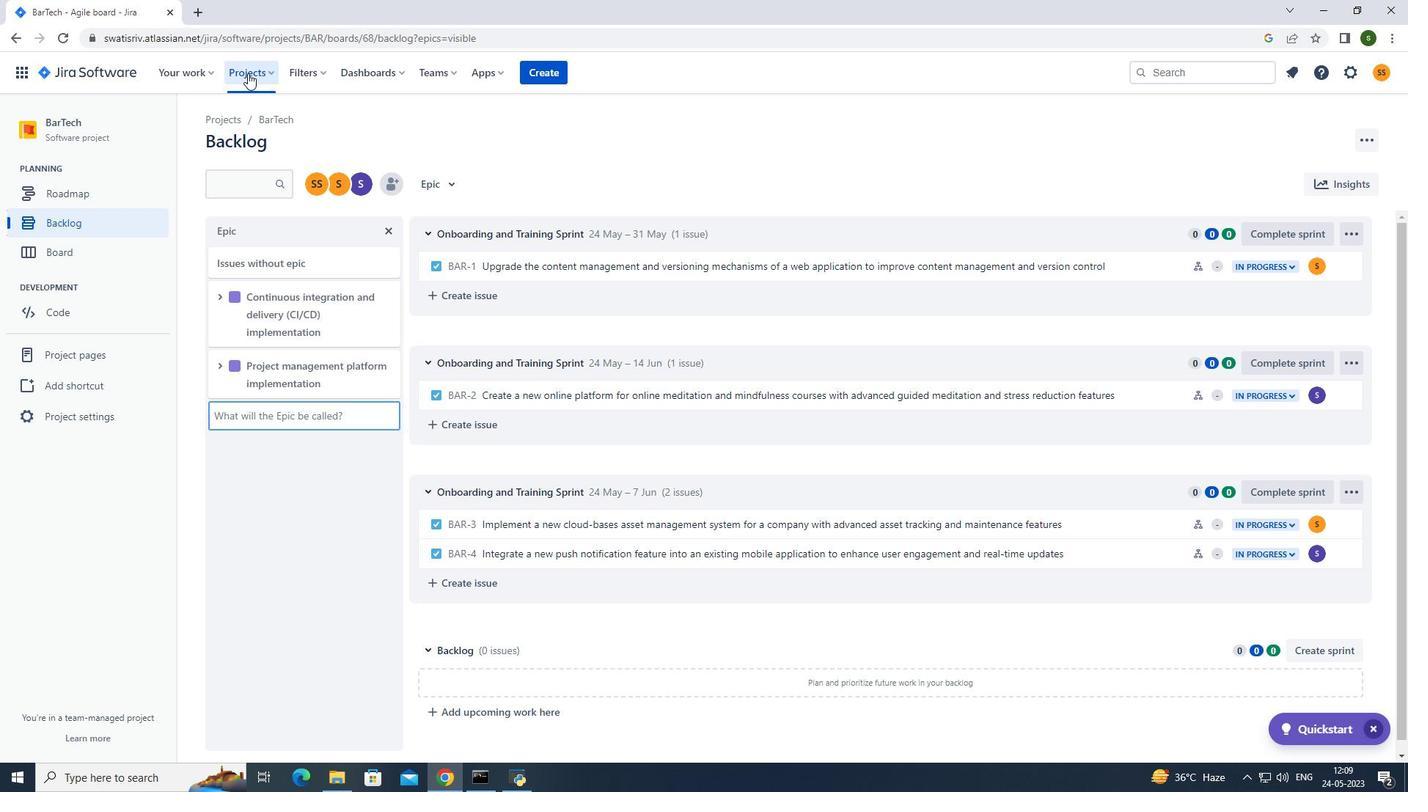 
Action: Mouse pressed left at (254, 71)
Screenshot: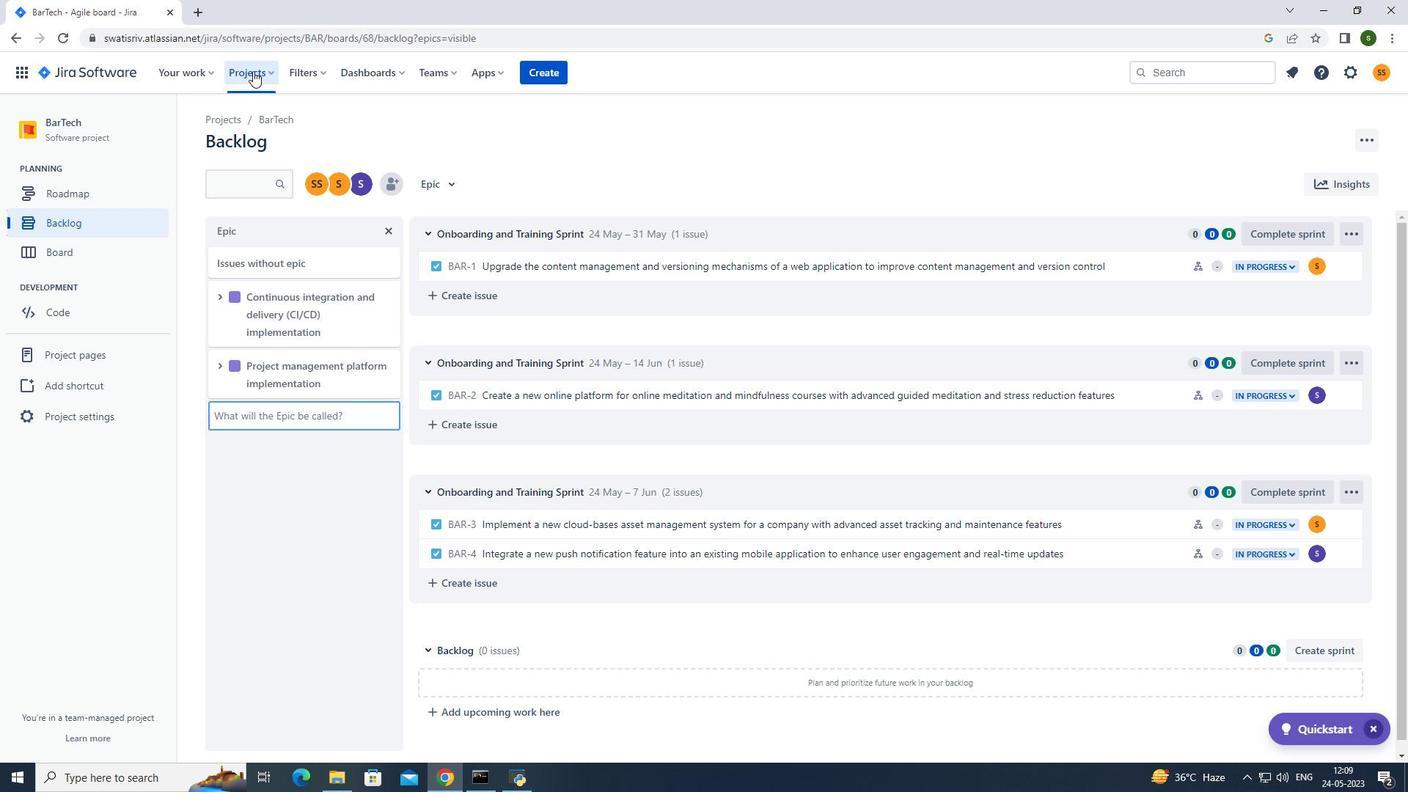 
Action: Mouse moved to (285, 134)
Screenshot: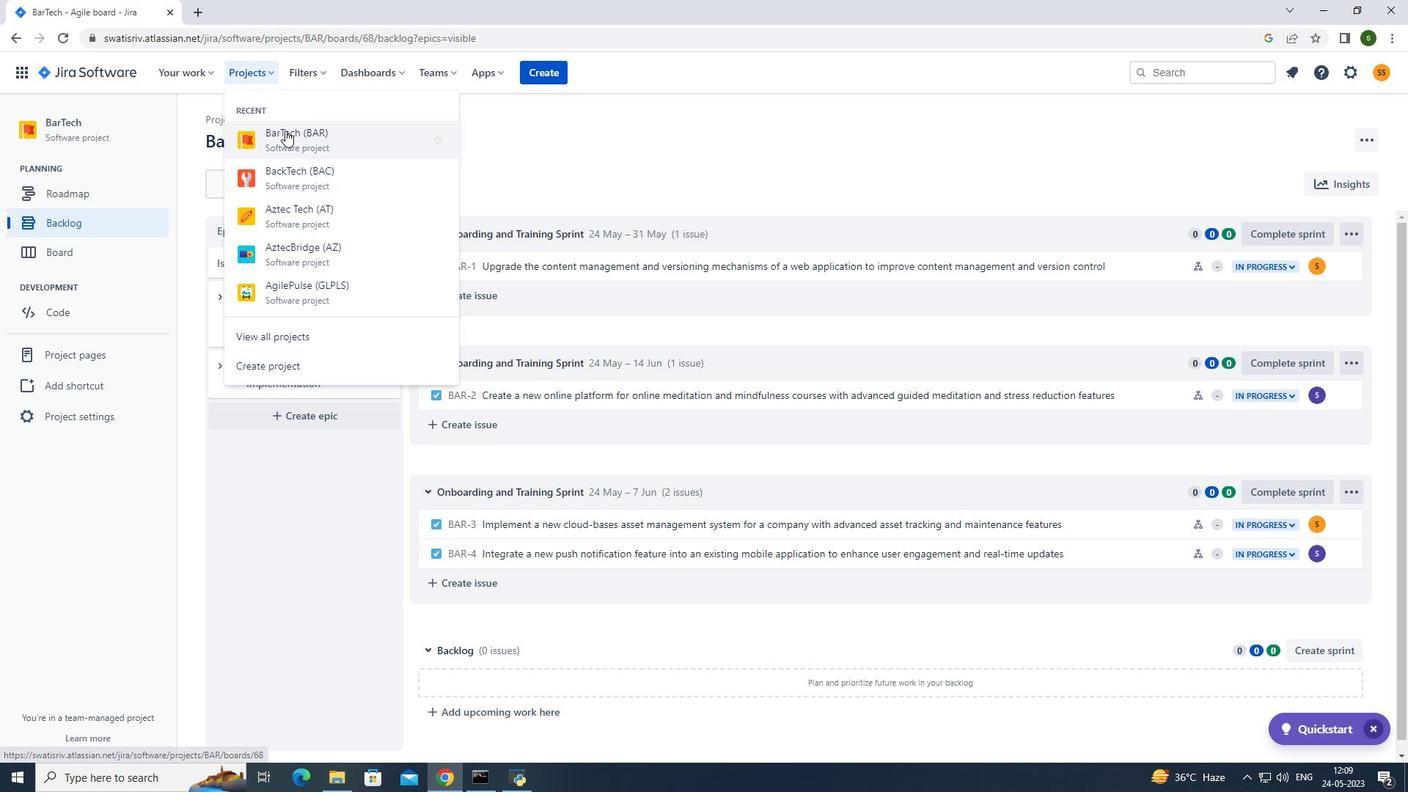 
Action: Mouse pressed left at (285, 134)
Screenshot: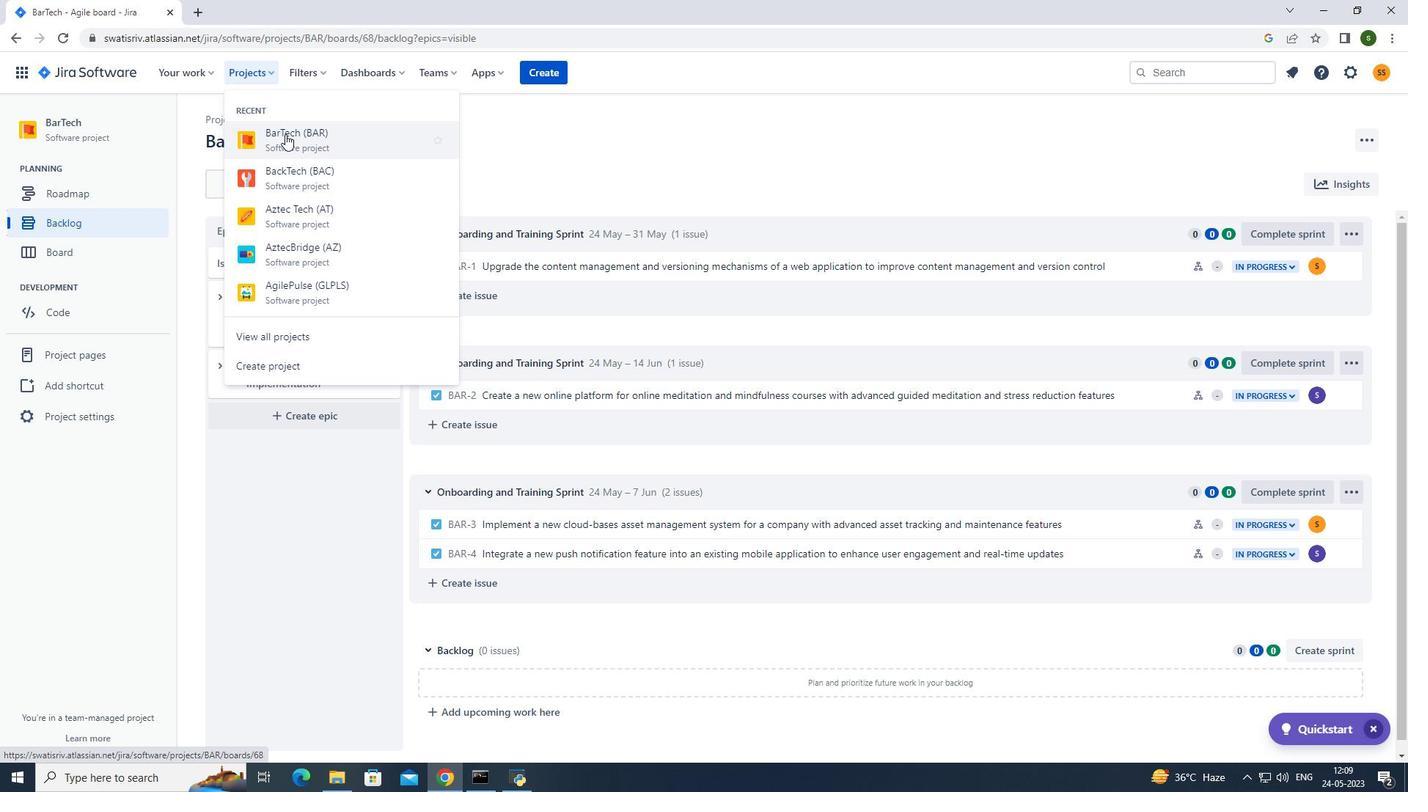 
Action: Mouse moved to (97, 228)
Screenshot: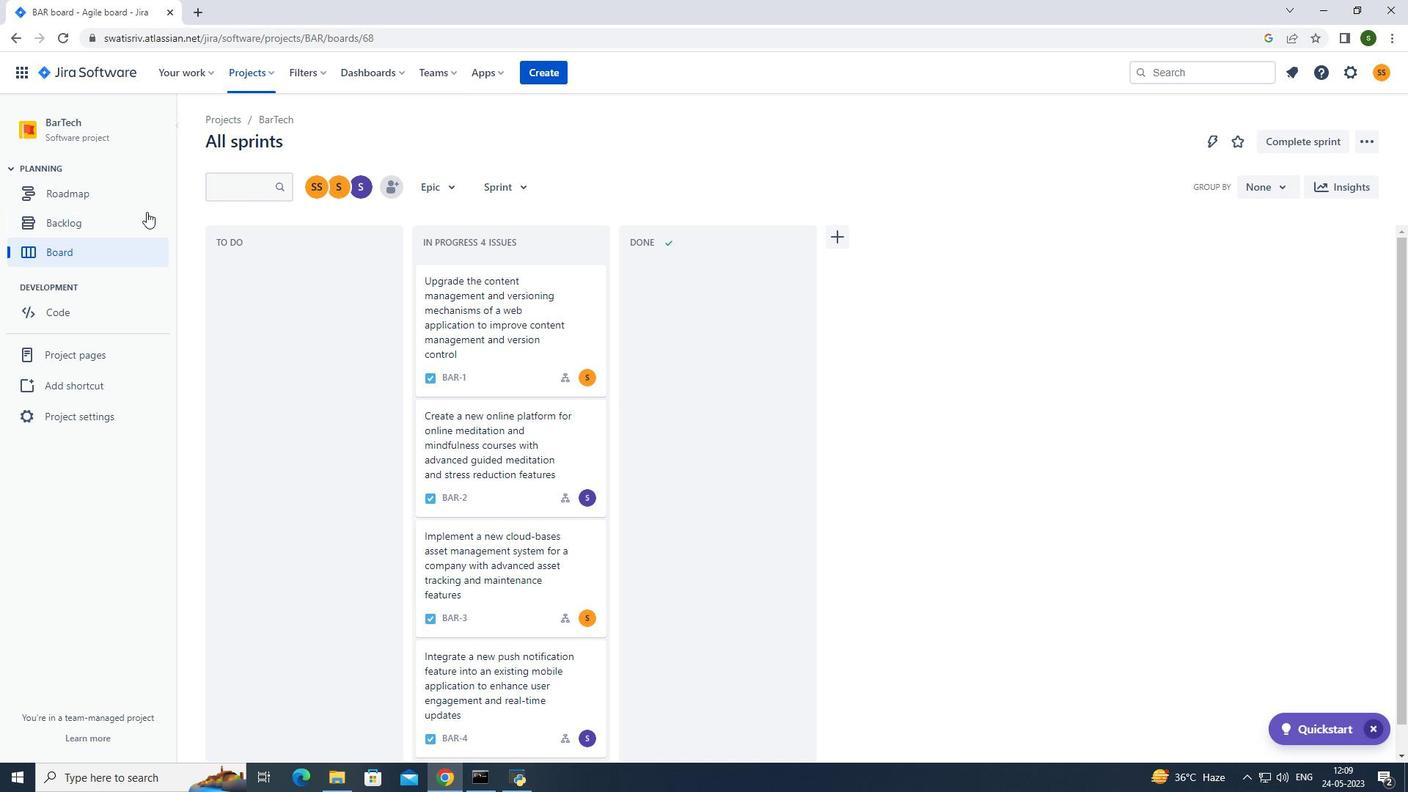 
Action: Mouse pressed left at (97, 228)
Screenshot: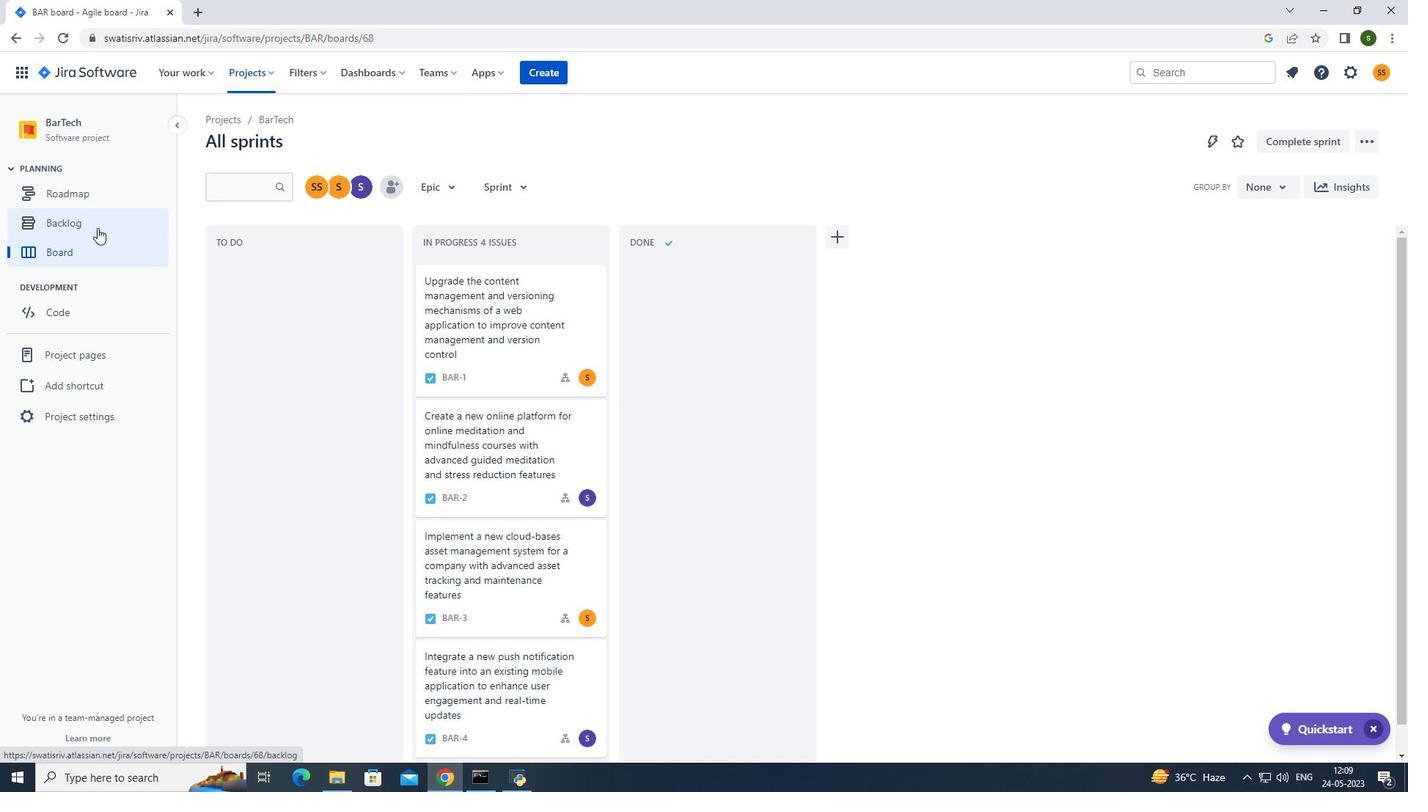 
Action: Mouse moved to (291, 422)
Screenshot: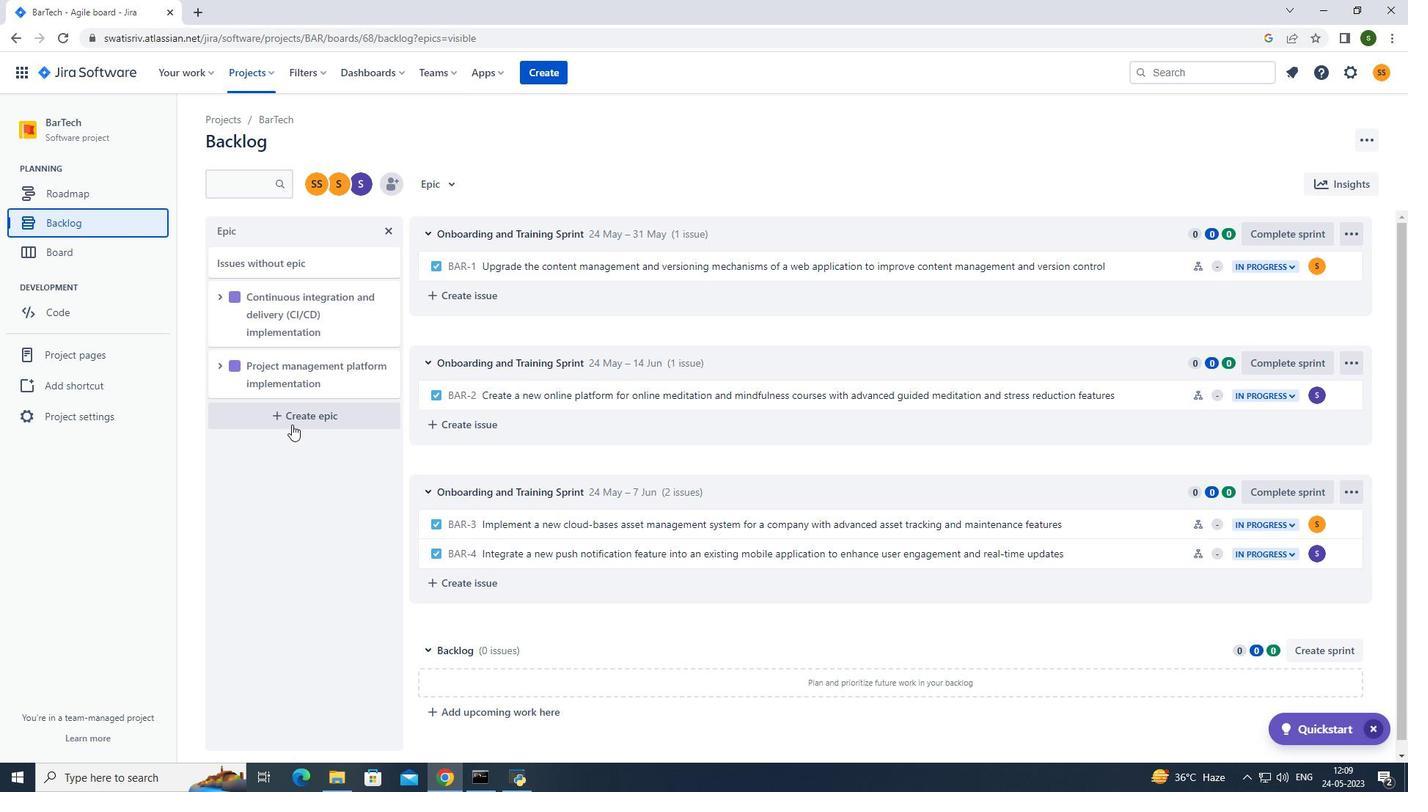 
Action: Mouse pressed left at (291, 422)
Screenshot: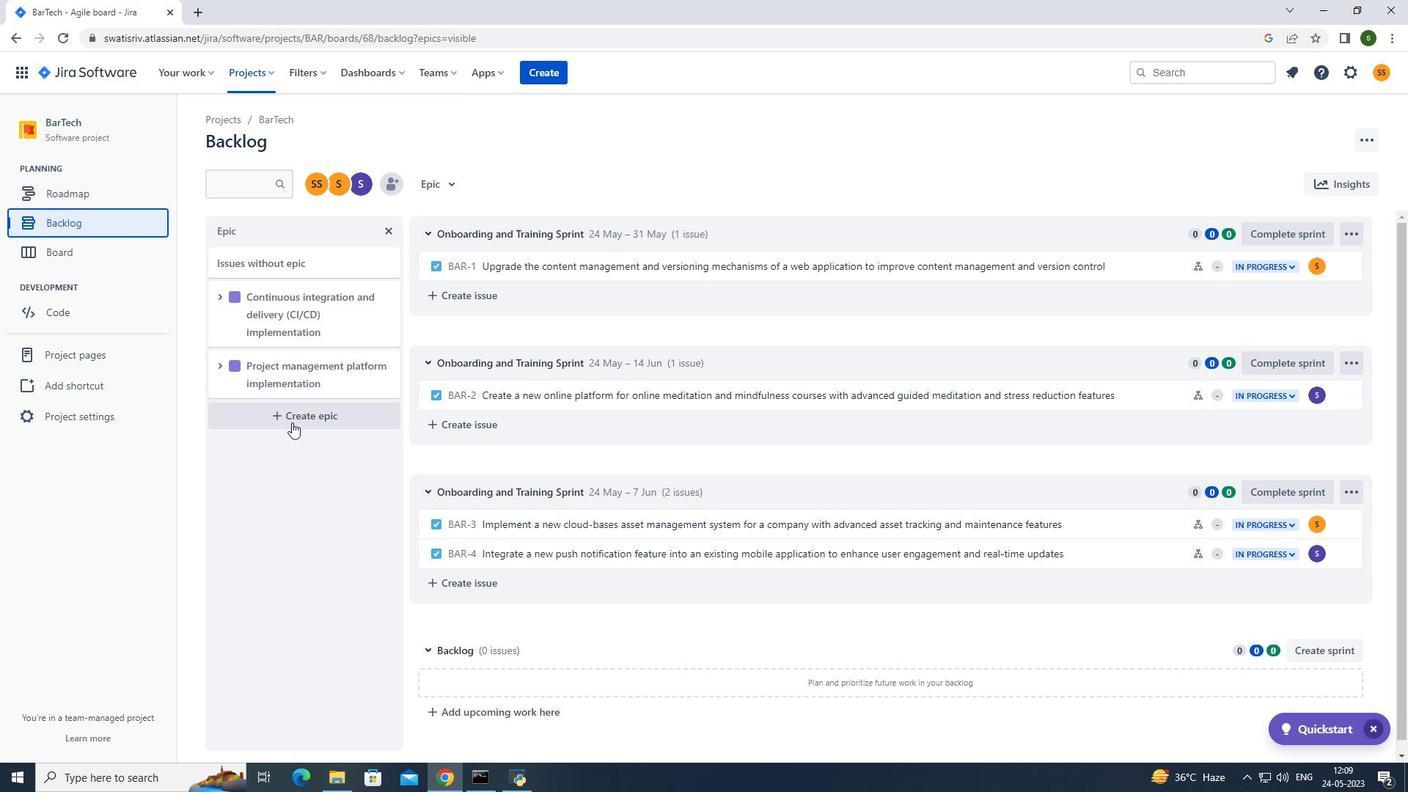 
Action: Mouse moved to (260, 408)
Screenshot: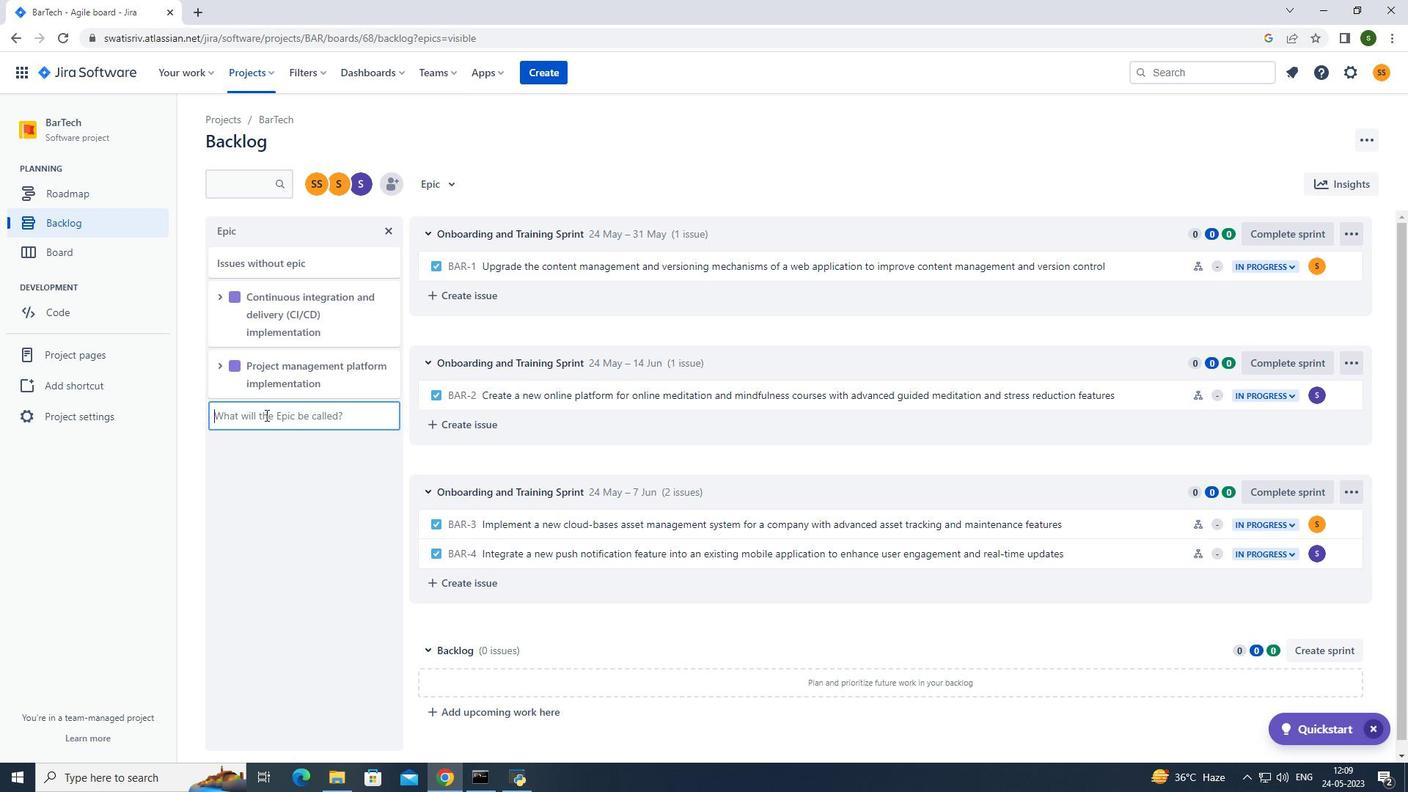 
Action: Key pressed <Key.caps_lock>IT<Key.space><Key.caps_lock>asset<Key.space>management<Key.space><Key.shift_r>(<Key.caps_lock>ITAM<Key.shift_r>)<Key.space><Key.caps_lock>system<Key.space>implementation<Key.enter>
Screenshot: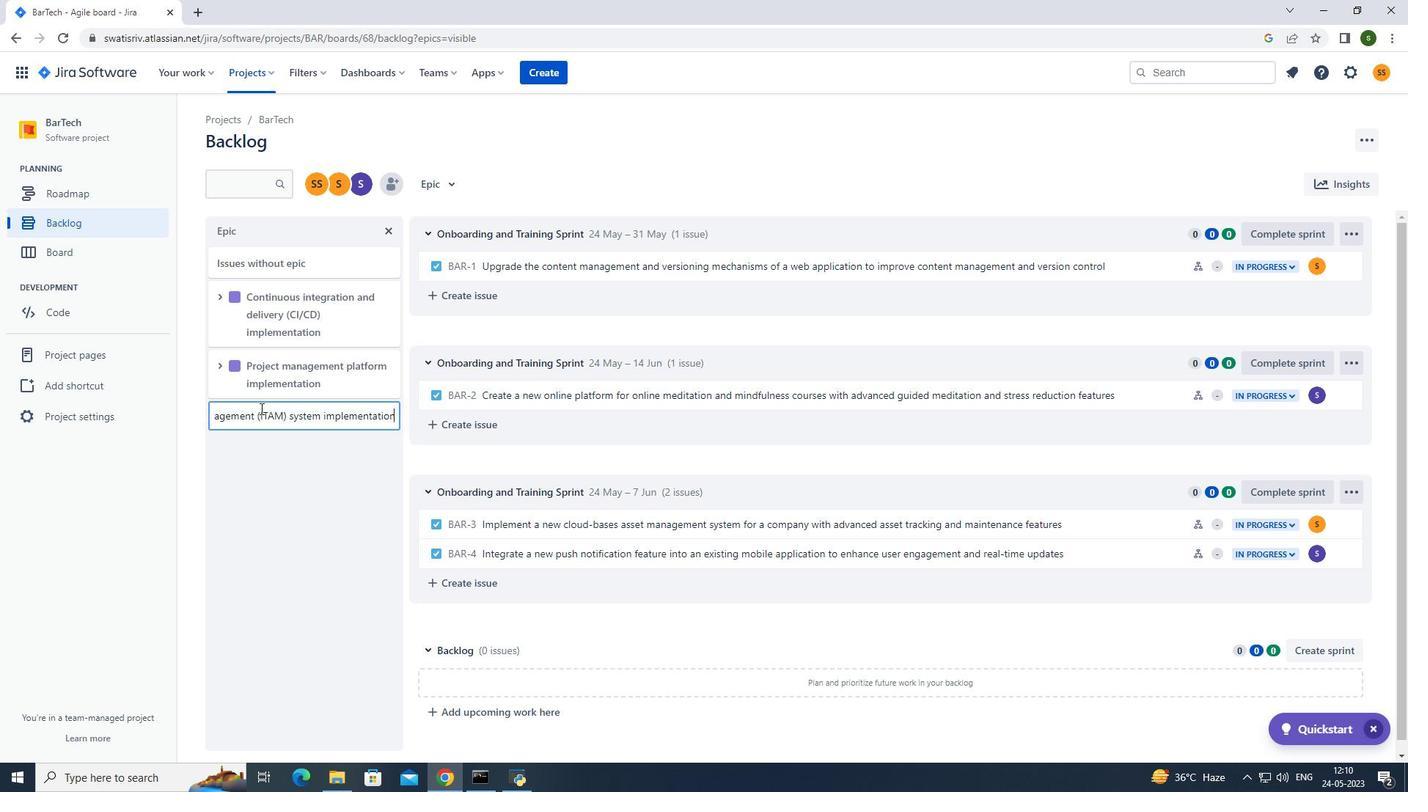 
Action: Mouse moved to (629, 162)
Screenshot: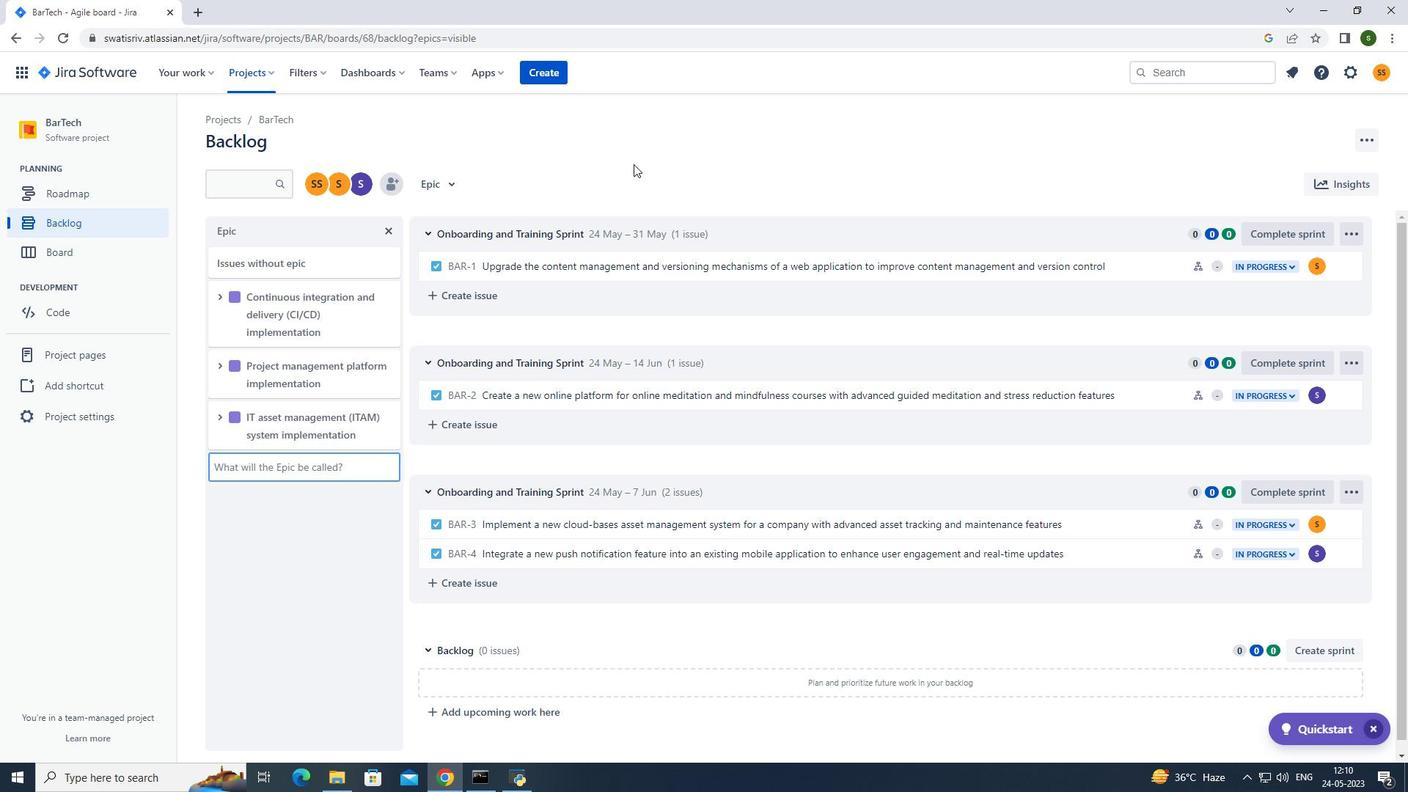 
Action: Mouse pressed left at (629, 162)
Screenshot: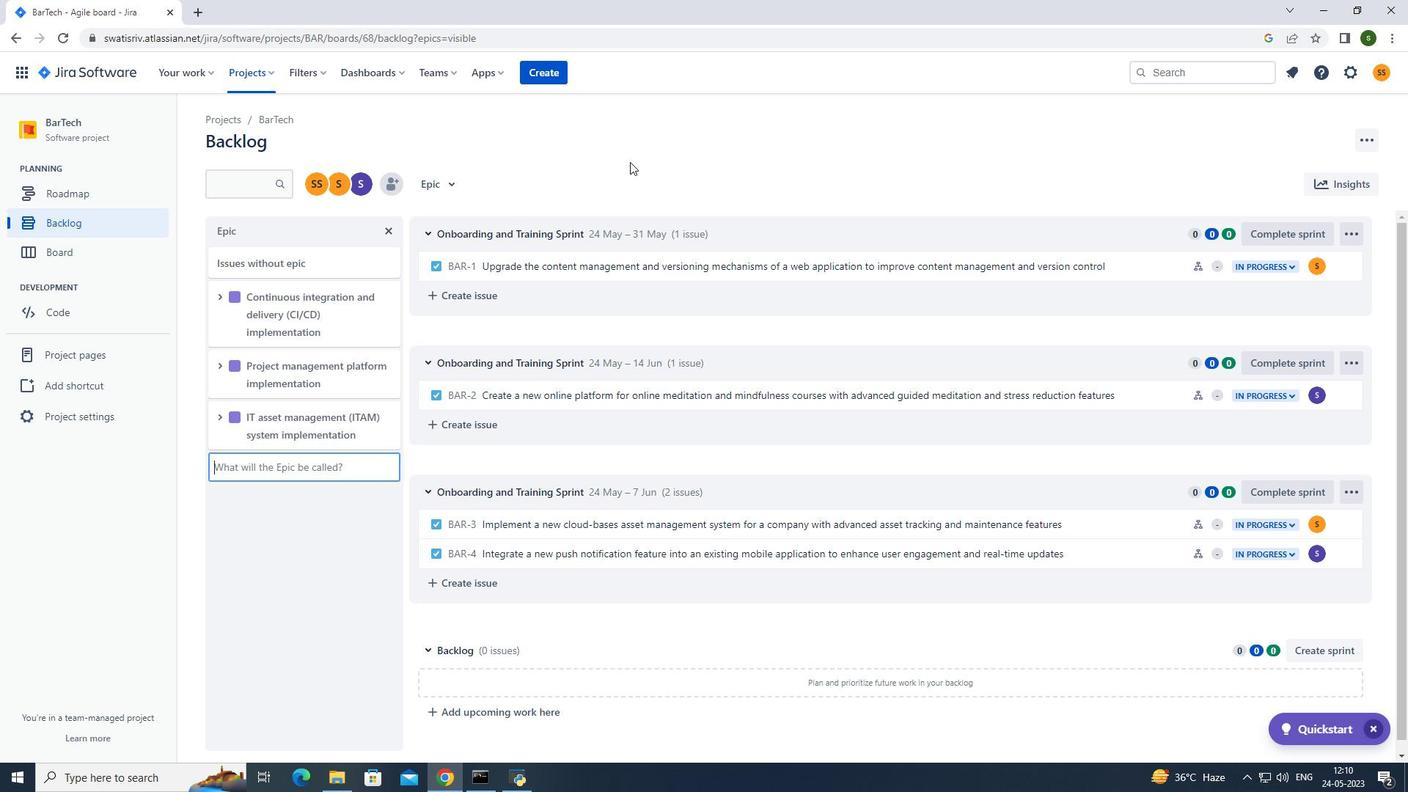 
